 Task: Open Card Card0000000213 in Board Board0000000054 in Workspace WS0000000018 in Trello. Add Member mailaustralia7@gmail.com to Card Card0000000213 in Board Board0000000054 in Workspace WS0000000018 in Trello. Add Purple Label titled Label0000000213 to Card Card0000000213 in Board Board0000000054 in Workspace WS0000000018 in Trello. Add Checklist CL0000000213 to Card Card0000000213 in Board Board0000000054 in Workspace WS0000000018 in Trello. Add Dates with Start Date as Aug 01 2023 and Due Date as Aug 31 2023 to Card Card0000000213 in Board Board0000000054 in Workspace WS0000000018 in Trello
Action: Mouse moved to (502, 25)
Screenshot: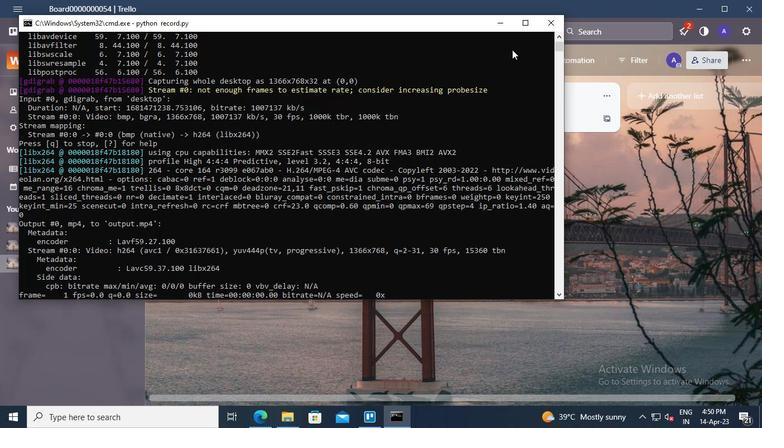 
Action: Mouse pressed left at (502, 25)
Screenshot: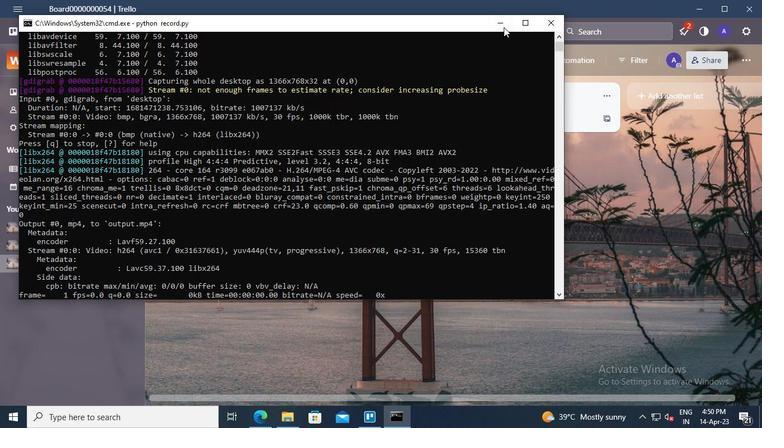 
Action: Mouse moved to (208, 120)
Screenshot: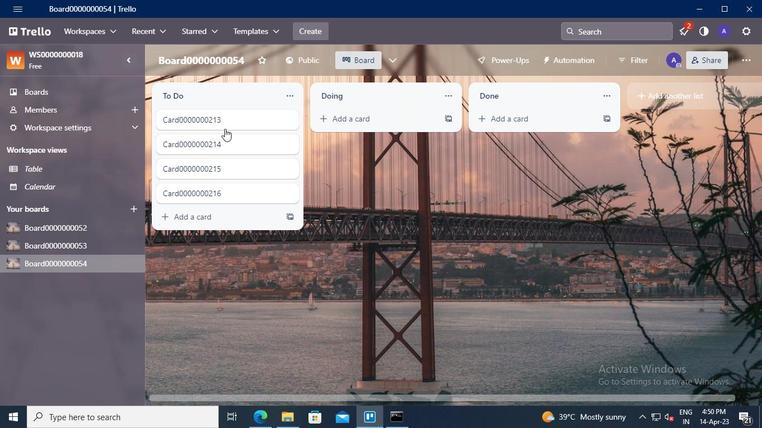 
Action: Mouse pressed left at (208, 120)
Screenshot: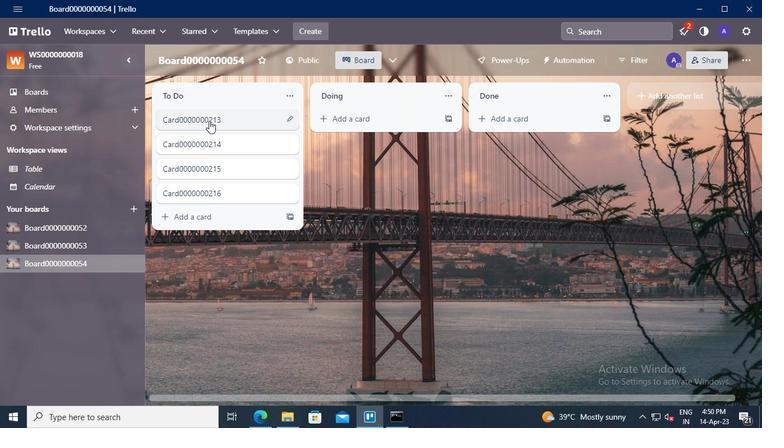 
Action: Mouse moved to (522, 103)
Screenshot: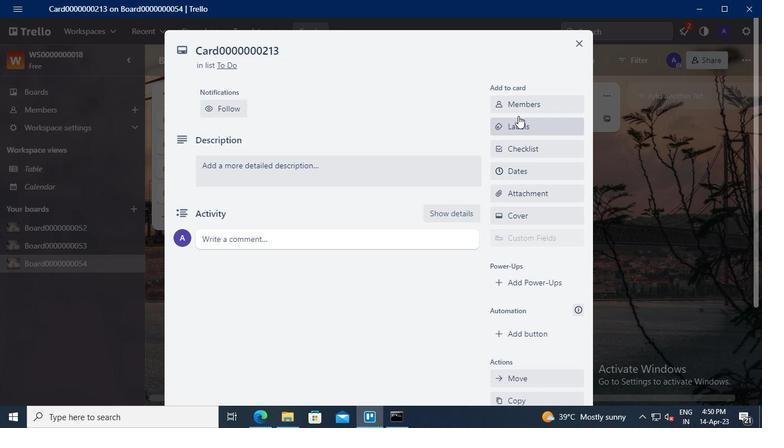 
Action: Mouse pressed left at (522, 103)
Screenshot: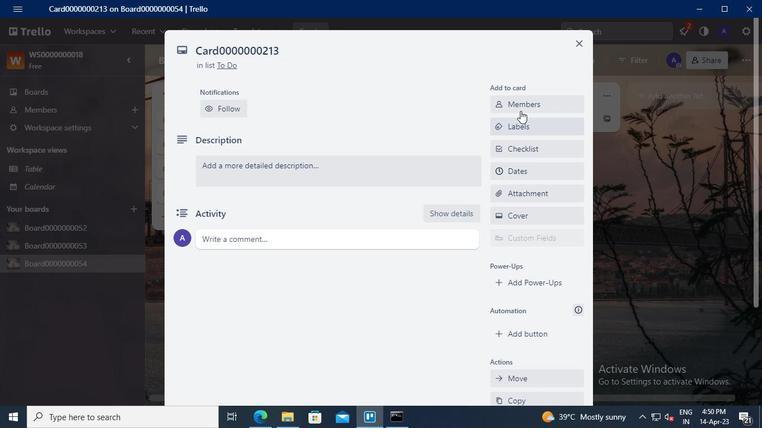 
Action: Mouse moved to (523, 153)
Screenshot: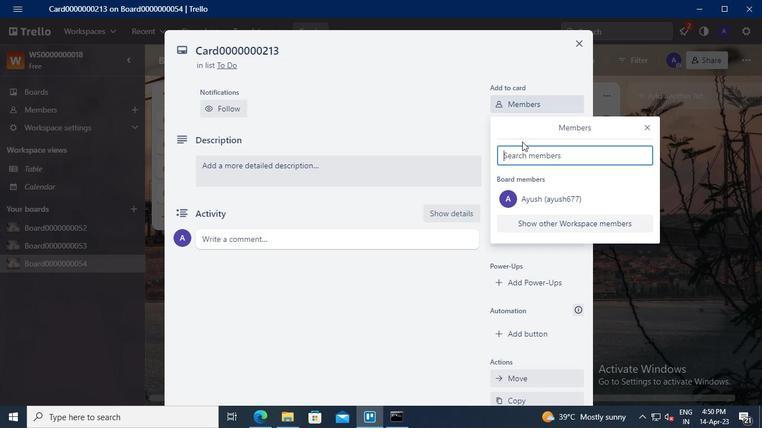 
Action: Mouse pressed left at (523, 153)
Screenshot: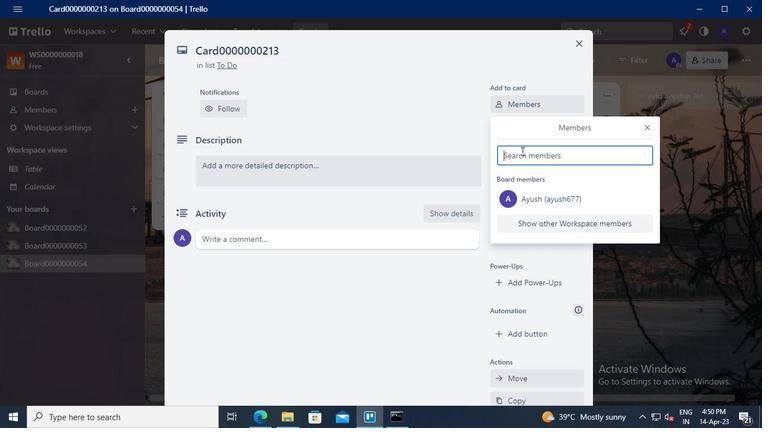 
Action: Keyboard Key.shift_r
Screenshot: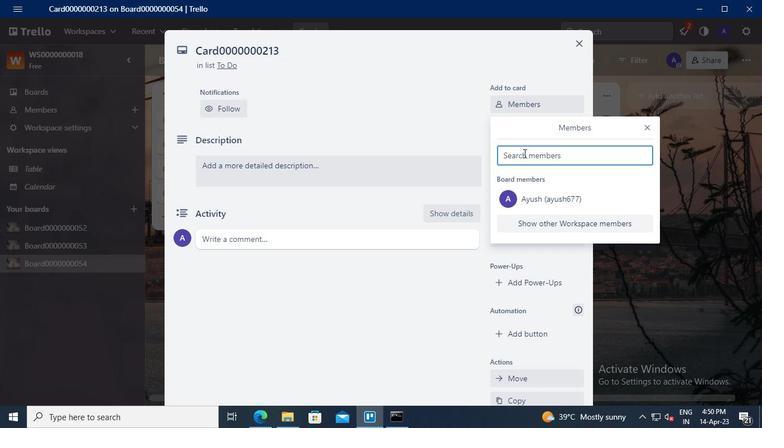 
Action: Keyboard A
Screenshot: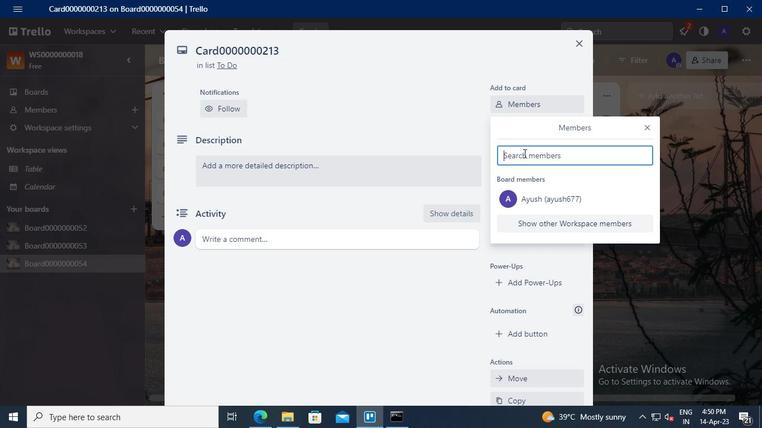 
Action: Keyboard u
Screenshot: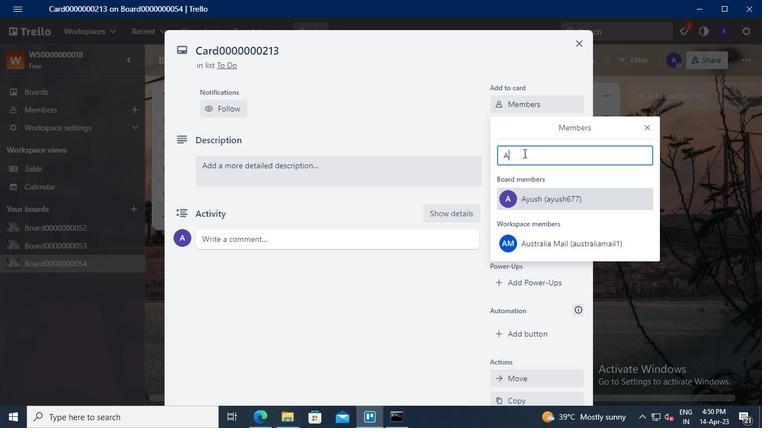 
Action: Keyboard s
Screenshot: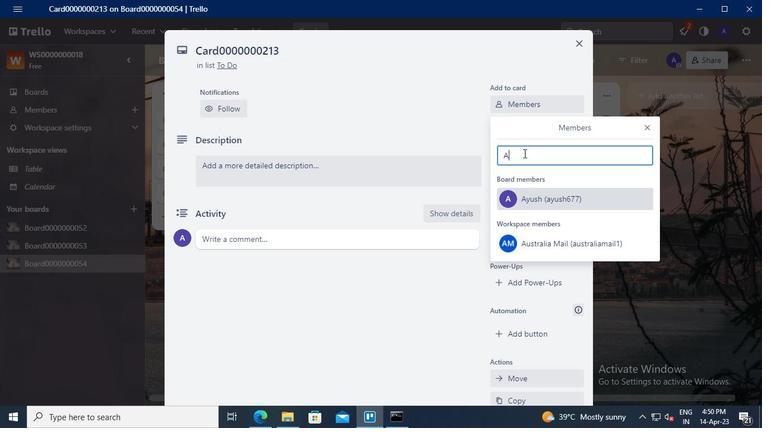
Action: Keyboard t
Screenshot: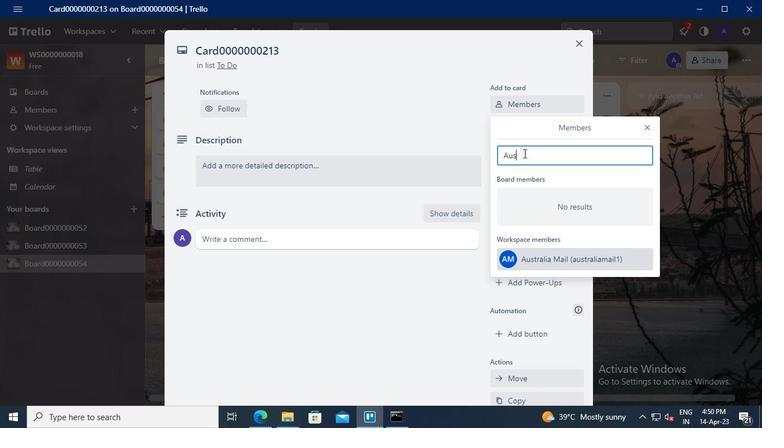 
Action: Keyboard r
Screenshot: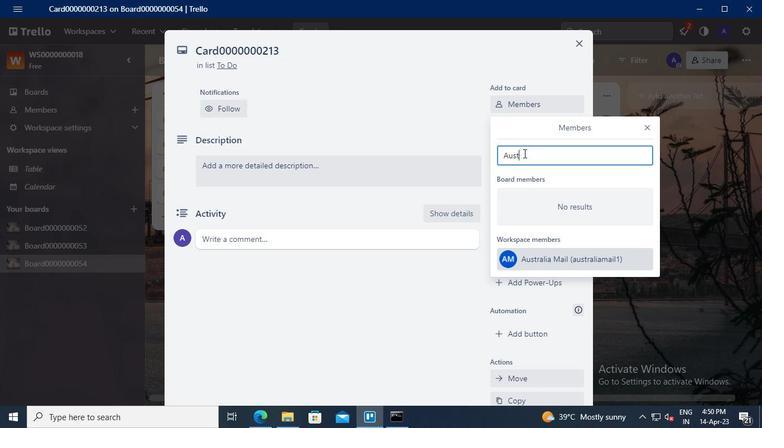 
Action: Keyboard a
Screenshot: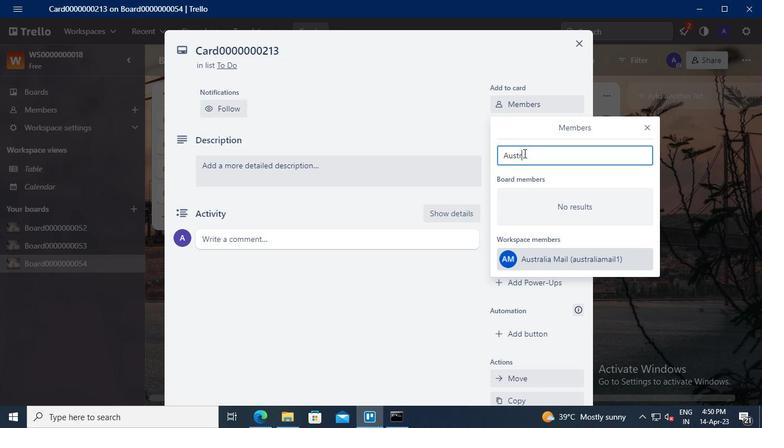 
Action: Keyboard l
Screenshot: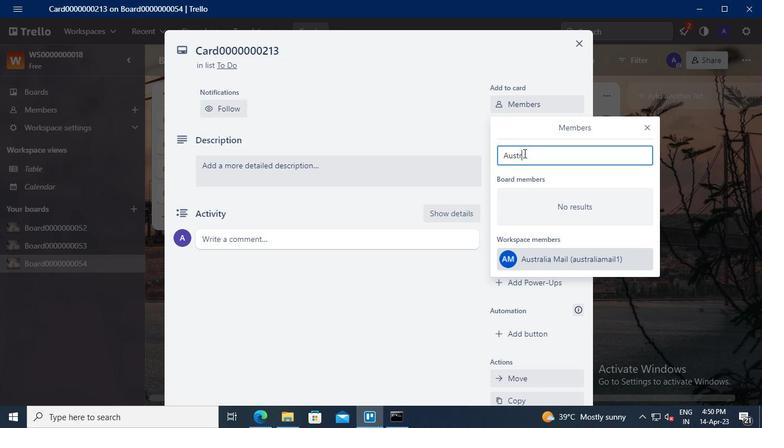 
Action: Keyboard i
Screenshot: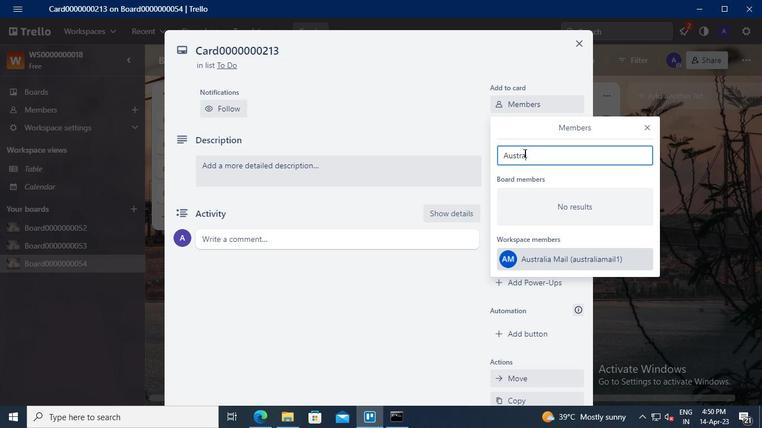 
Action: Keyboard a
Screenshot: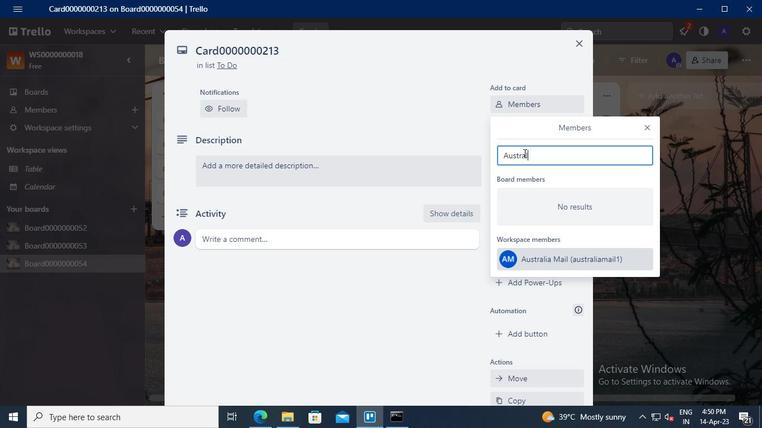 
Action: Mouse moved to (560, 264)
Screenshot: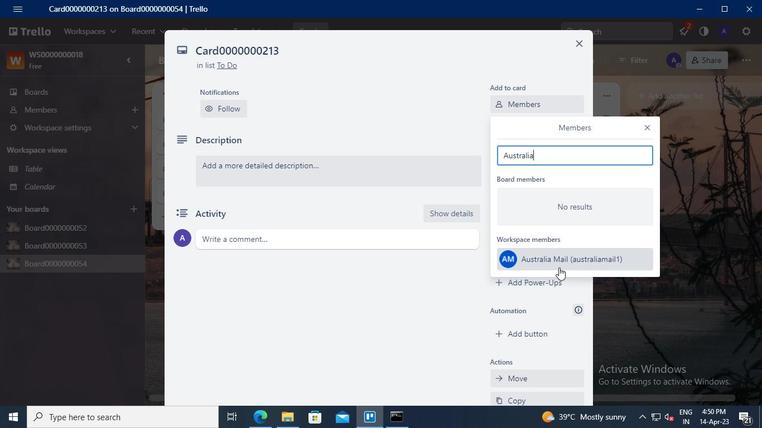 
Action: Mouse pressed left at (560, 264)
Screenshot: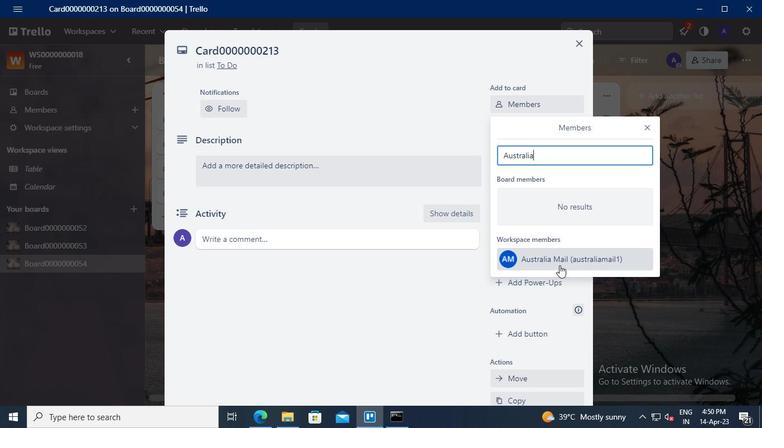 
Action: Mouse moved to (647, 126)
Screenshot: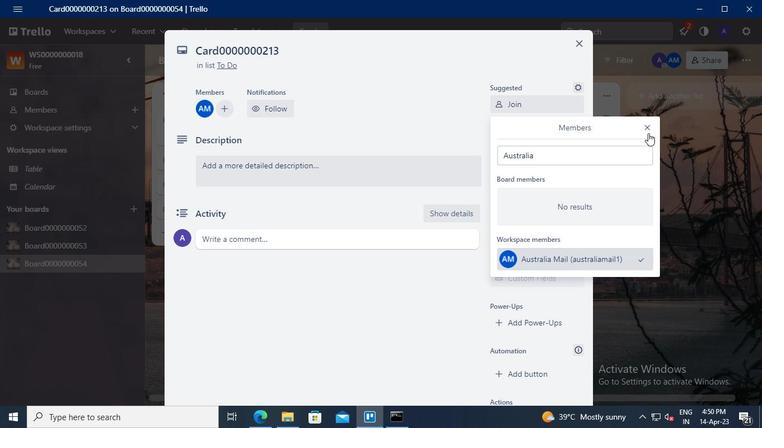 
Action: Mouse pressed left at (647, 126)
Screenshot: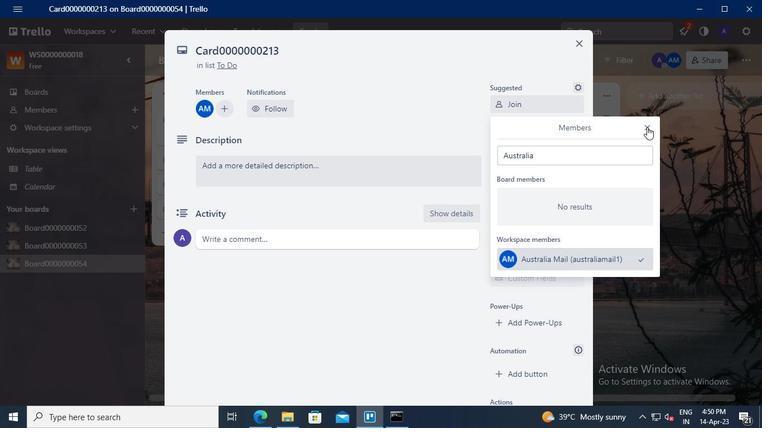 
Action: Mouse moved to (534, 164)
Screenshot: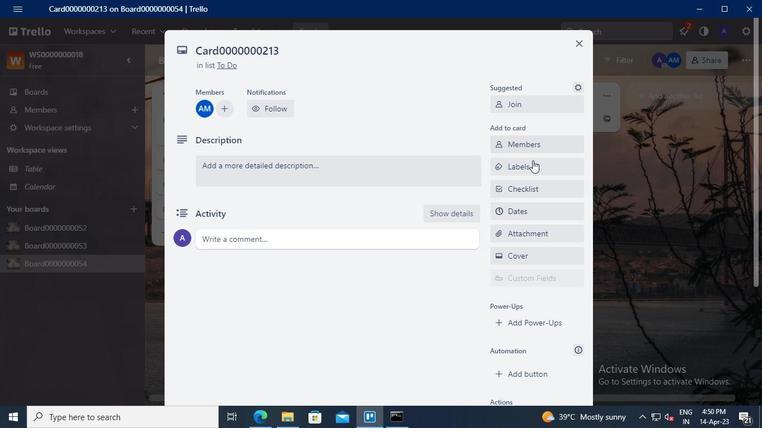 
Action: Mouse pressed left at (534, 164)
Screenshot: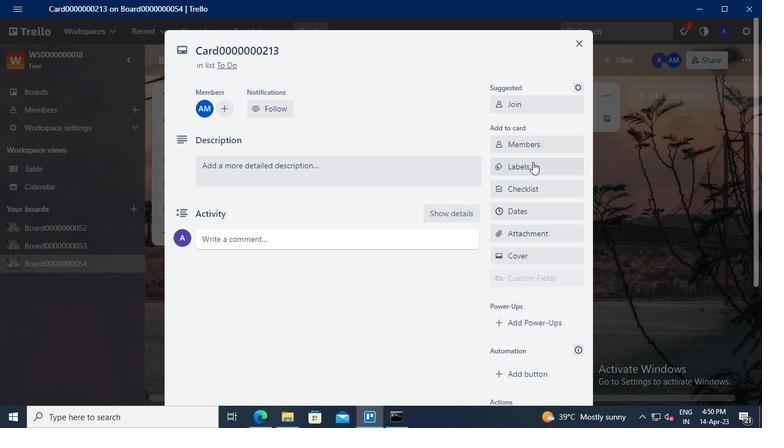 
Action: Mouse moved to (562, 252)
Screenshot: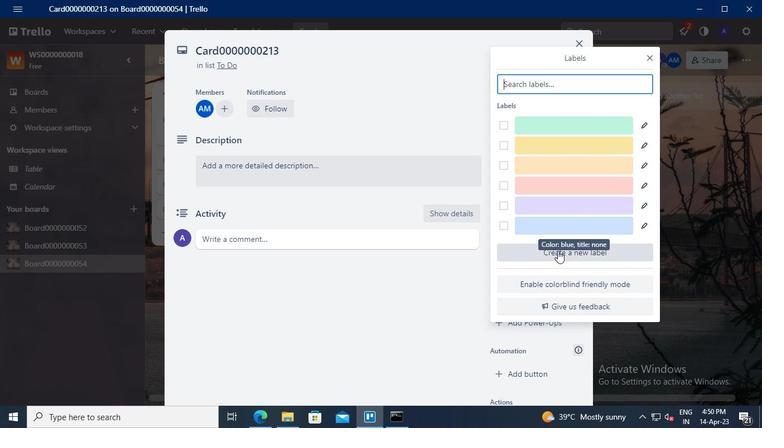 
Action: Mouse pressed left at (562, 252)
Screenshot: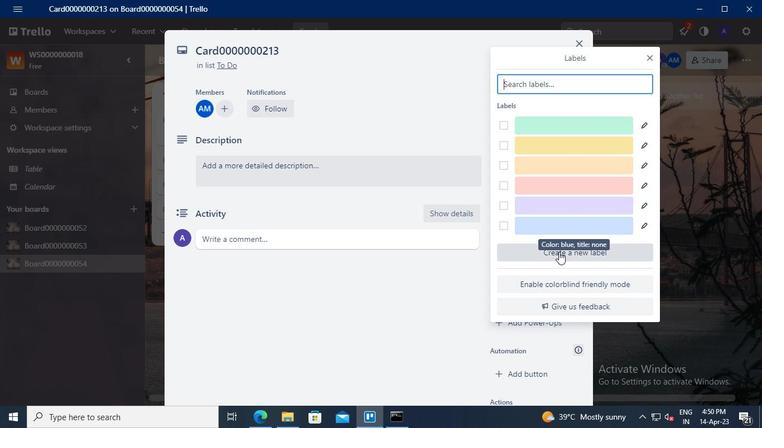
Action: Mouse moved to (550, 163)
Screenshot: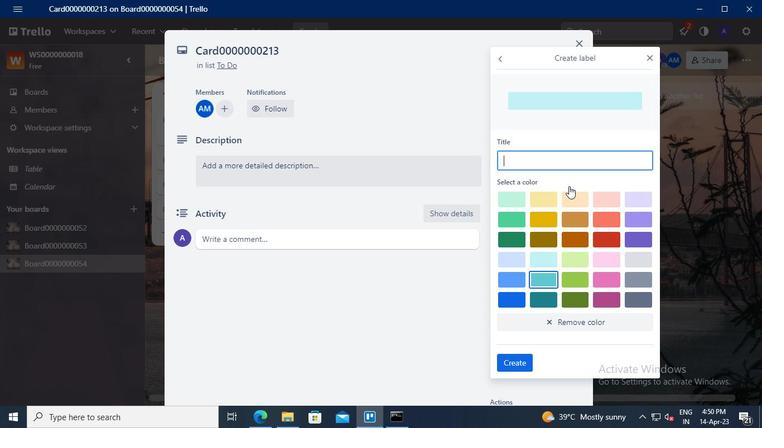 
Action: Mouse pressed left at (550, 163)
Screenshot: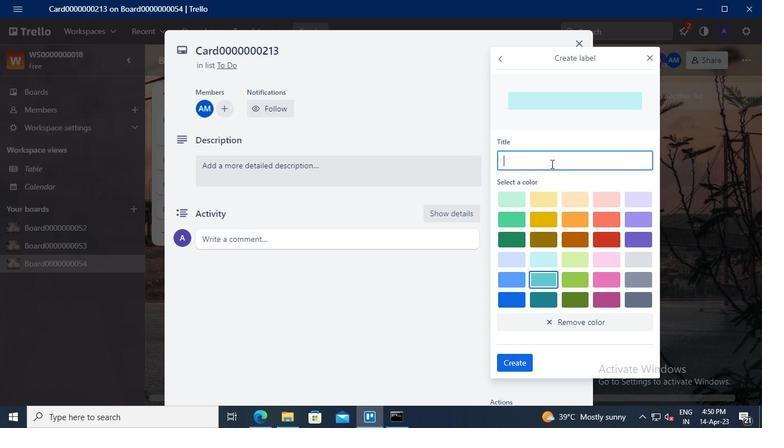 
Action: Keyboard Key.shift
Screenshot: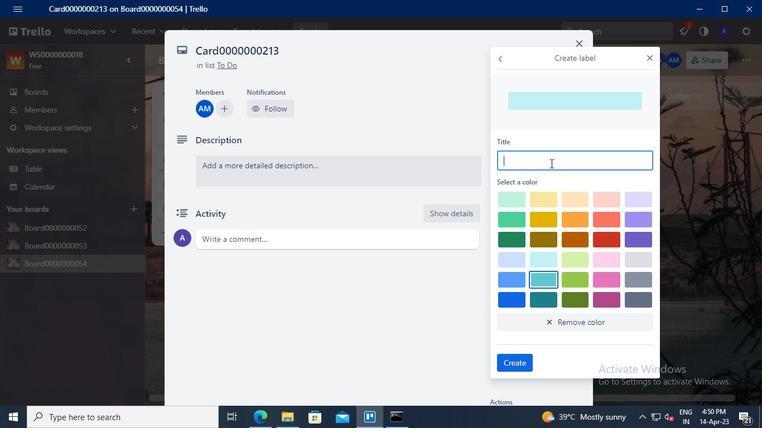 
Action: Keyboard L
Screenshot: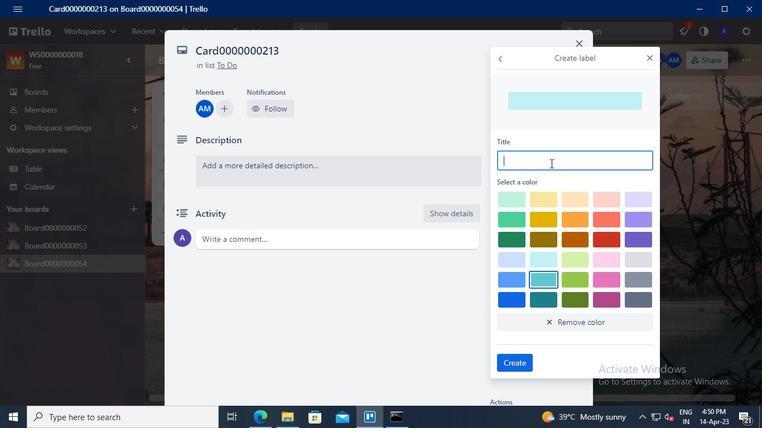 
Action: Keyboard a
Screenshot: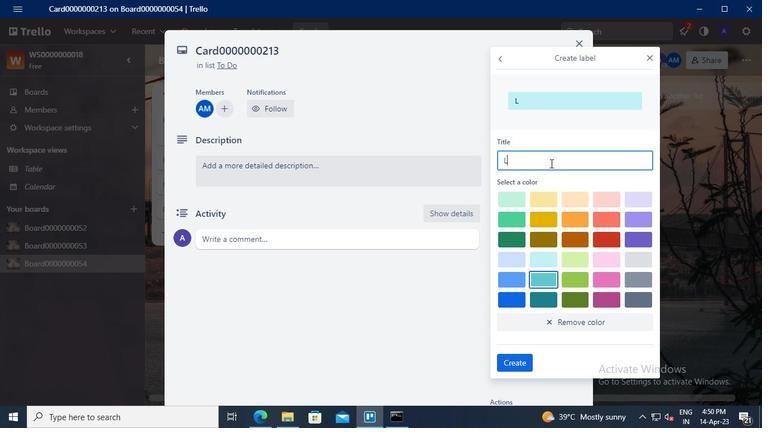 
Action: Keyboard b
Screenshot: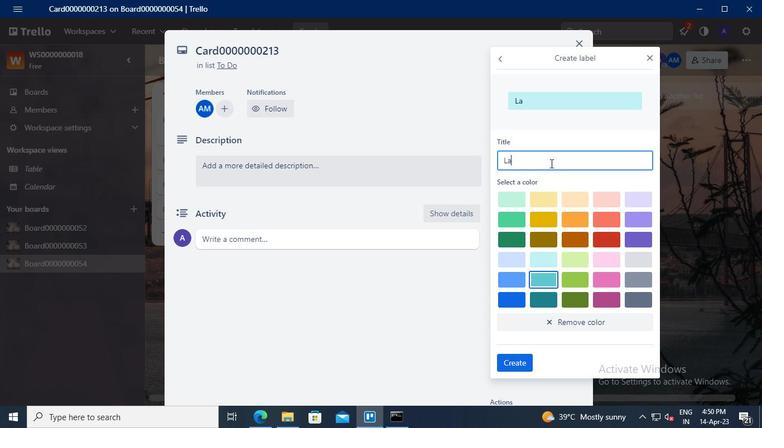 
Action: Keyboard e
Screenshot: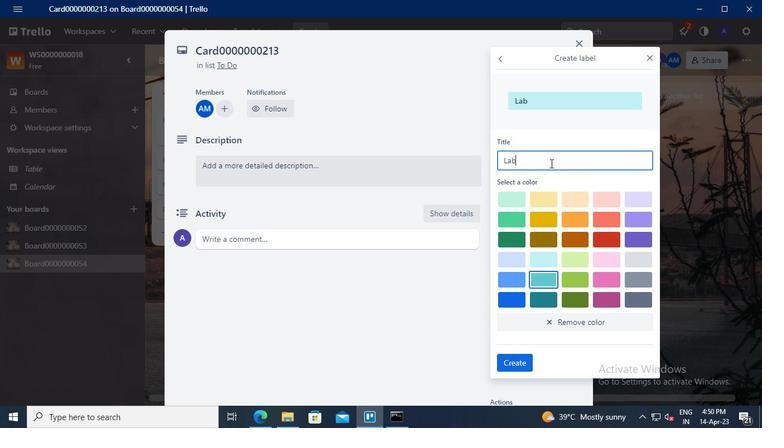 
Action: Keyboard l
Screenshot: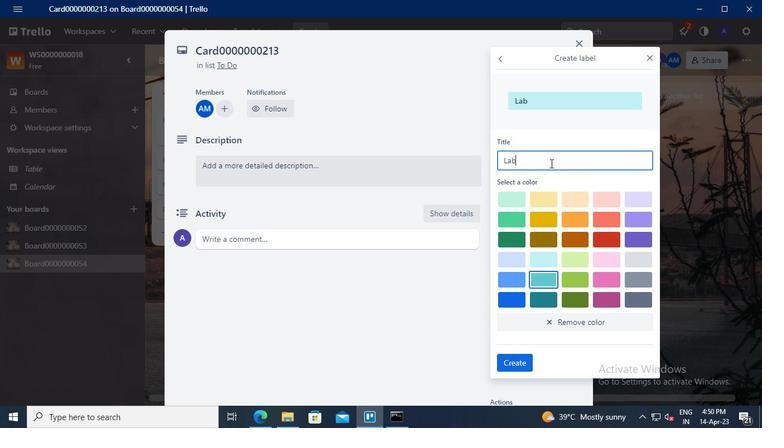 
Action: Keyboard <96>
Screenshot: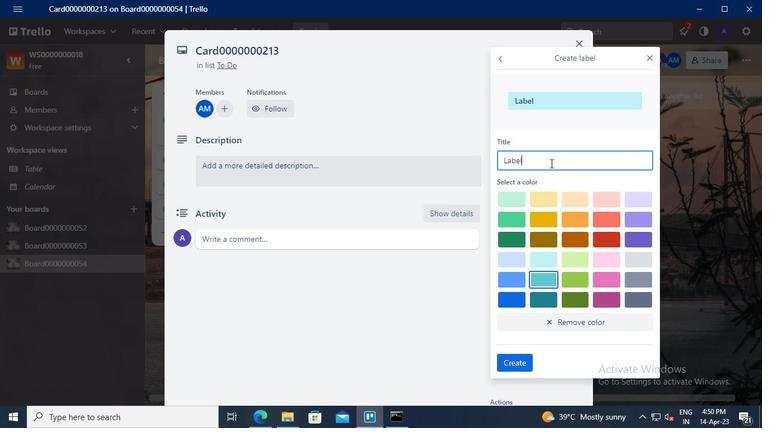 
Action: Keyboard <96>
Screenshot: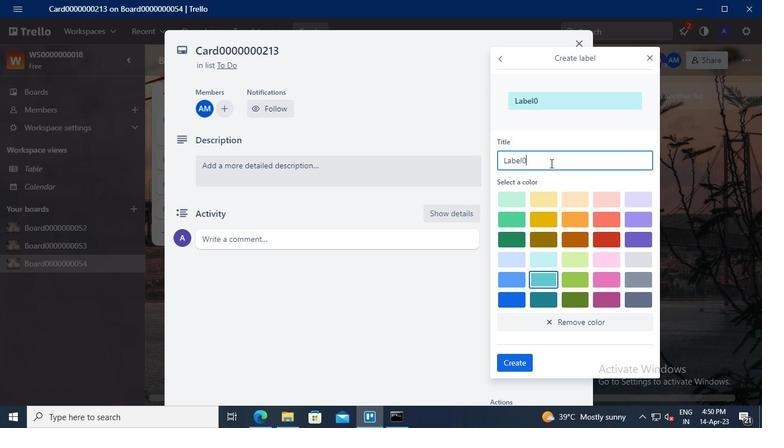 
Action: Keyboard <96>
Screenshot: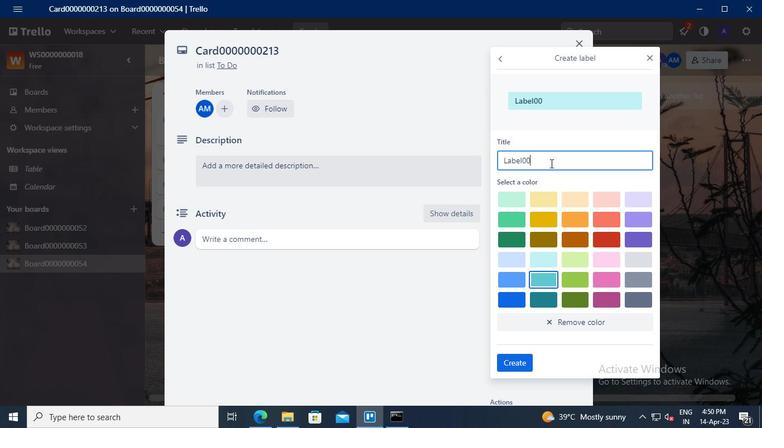 
Action: Keyboard <96>
Screenshot: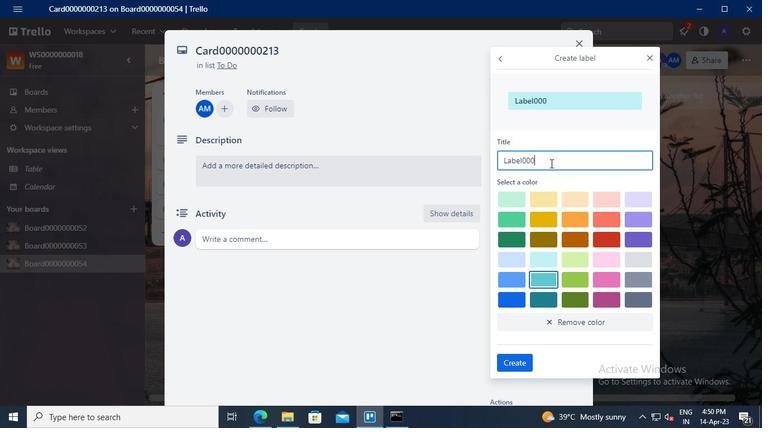 
Action: Keyboard <96>
Screenshot: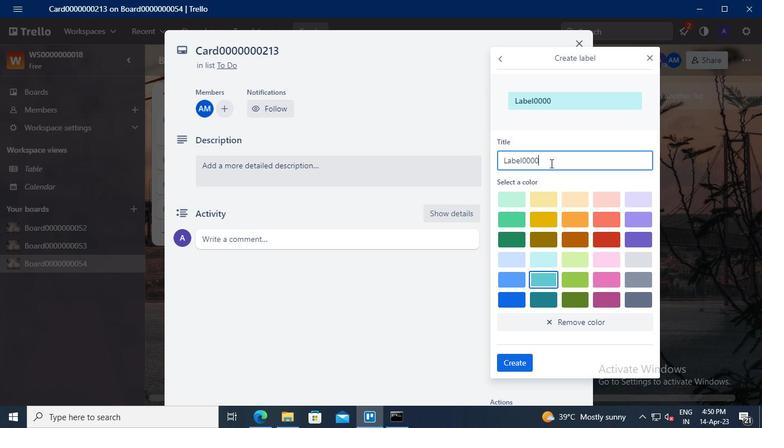
Action: Keyboard <96>
Screenshot: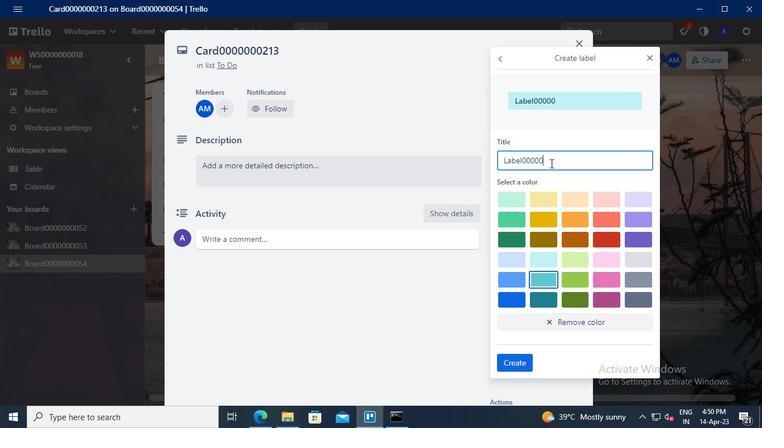 
Action: Keyboard <96>
Screenshot: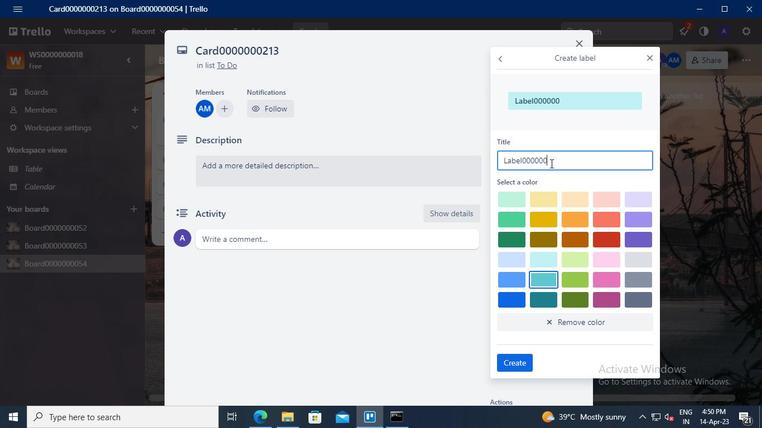 
Action: Keyboard <98>
Screenshot: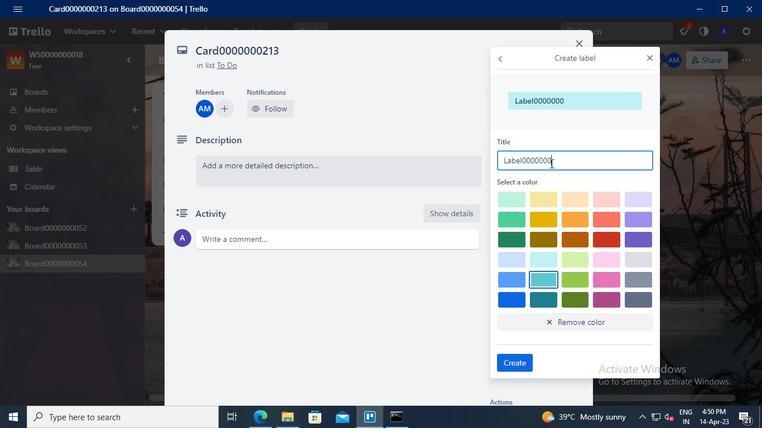 
Action: Keyboard <97>
Screenshot: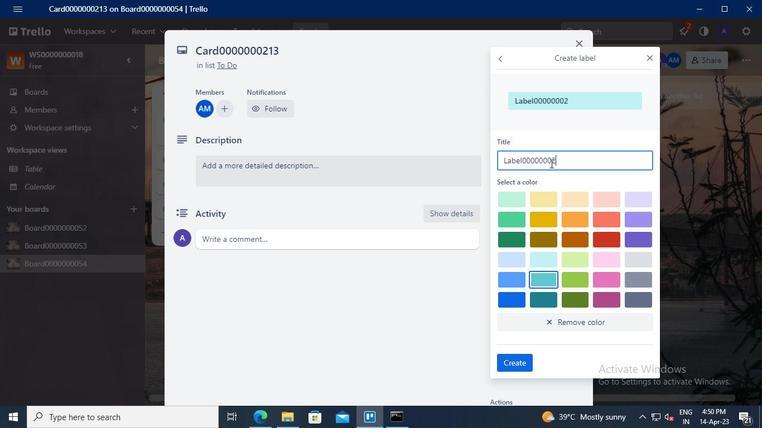 
Action: Keyboard <99>
Screenshot: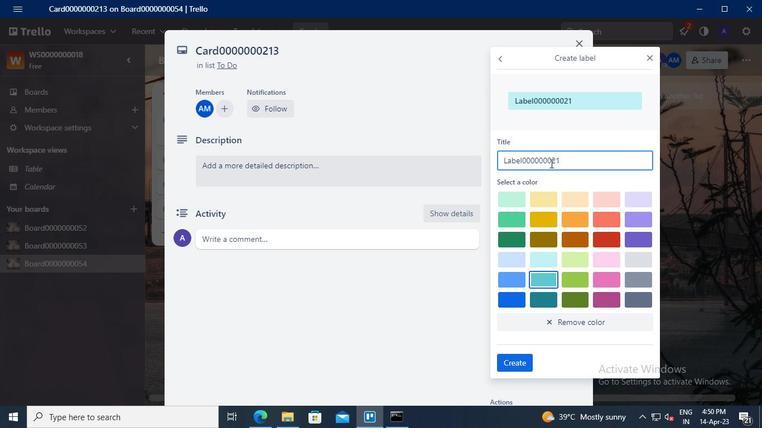
Action: Mouse moved to (635, 220)
Screenshot: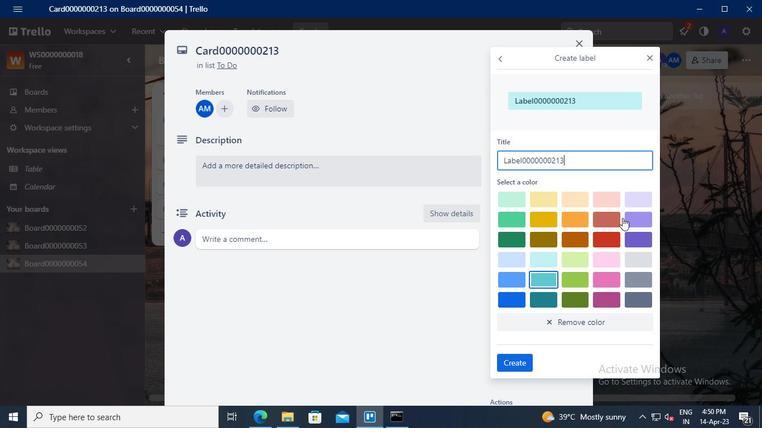
Action: Mouse pressed left at (635, 220)
Screenshot: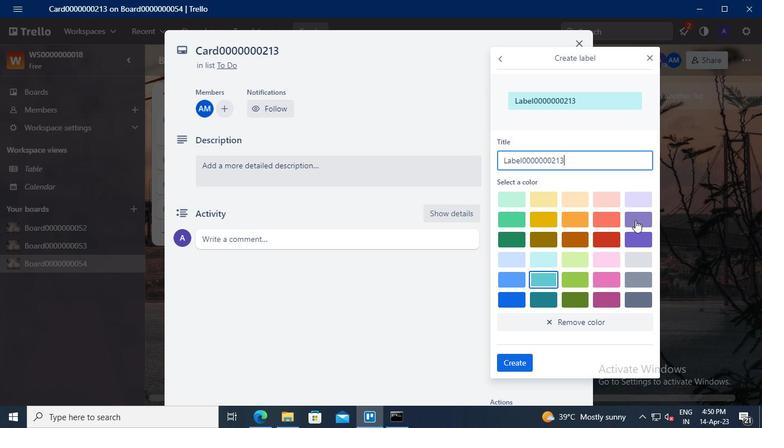 
Action: Mouse moved to (521, 359)
Screenshot: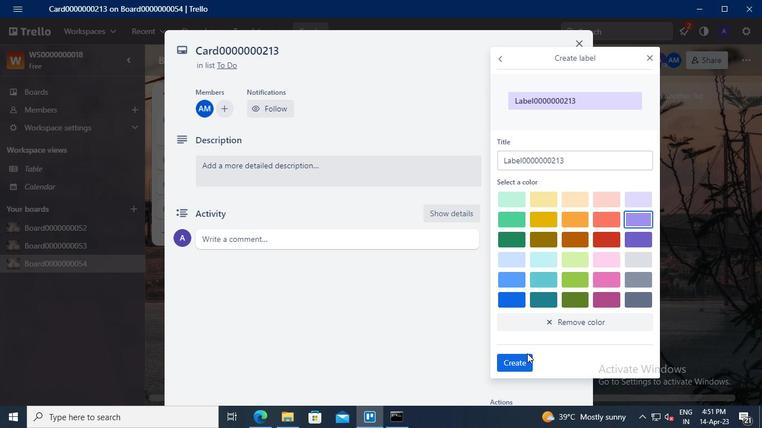 
Action: Mouse pressed left at (521, 359)
Screenshot: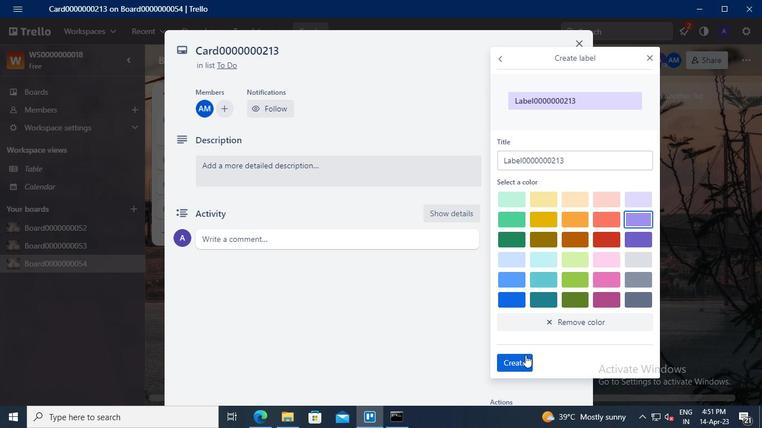
Action: Mouse moved to (647, 56)
Screenshot: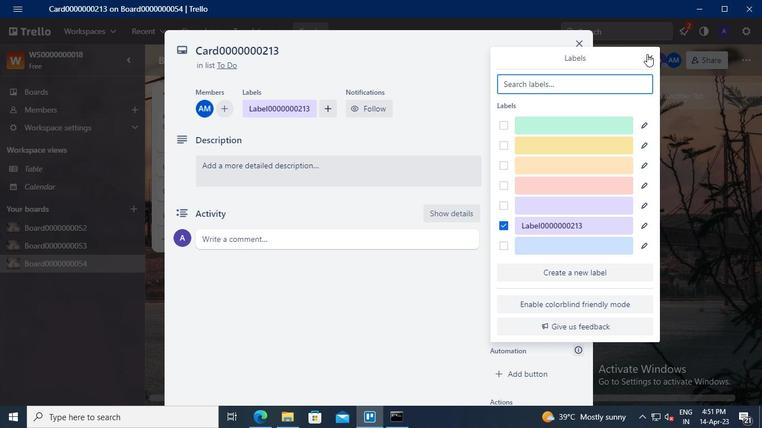 
Action: Mouse pressed left at (647, 56)
Screenshot: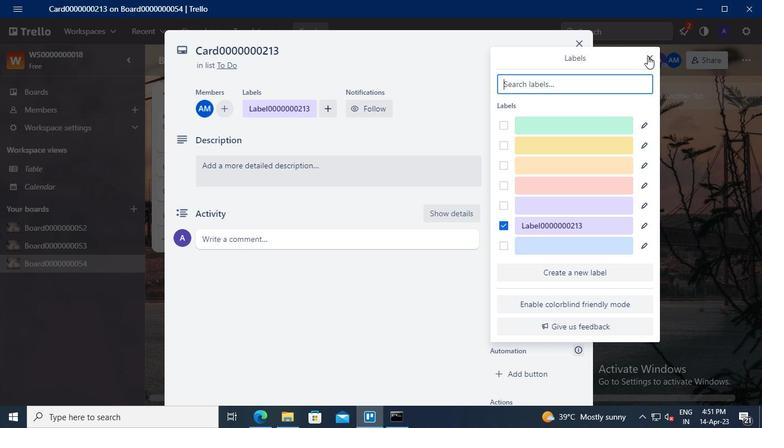 
Action: Mouse moved to (552, 185)
Screenshot: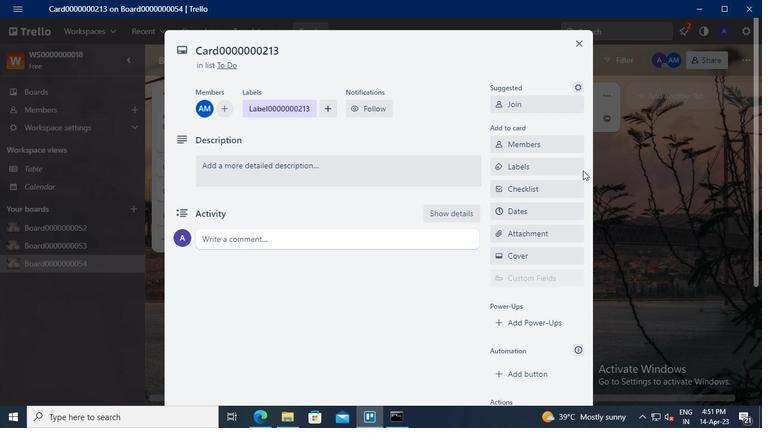 
Action: Mouse pressed left at (552, 185)
Screenshot: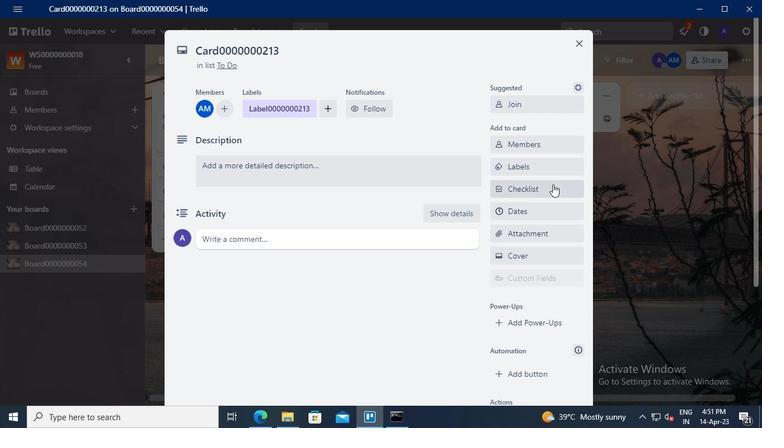 
Action: Keyboard Key.delete
Screenshot: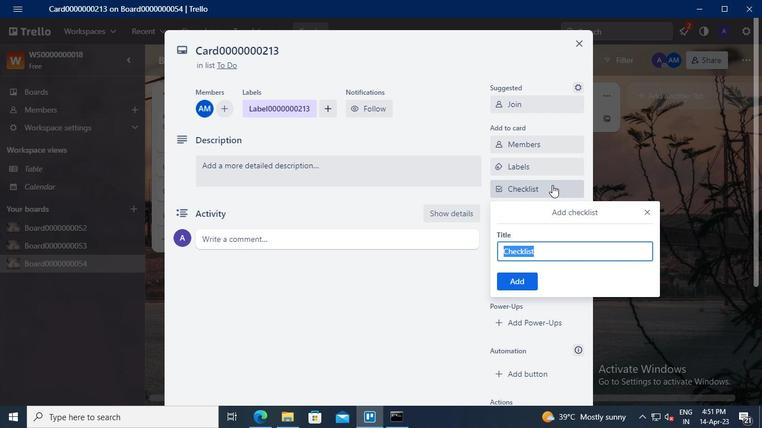 
Action: Keyboard Key.shift
Screenshot: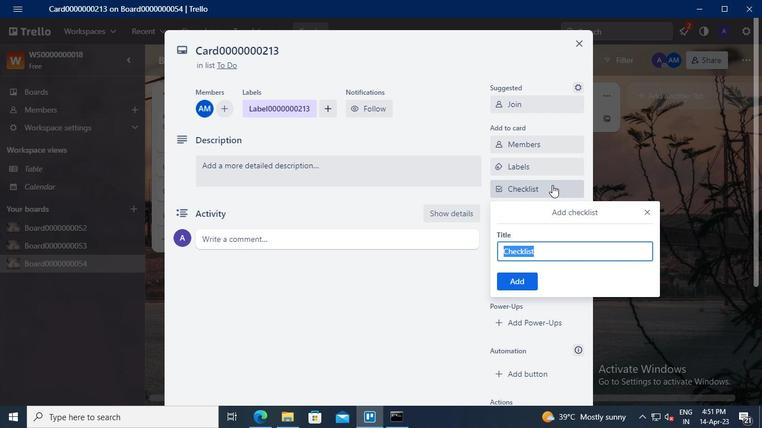 
Action: Keyboard C
Screenshot: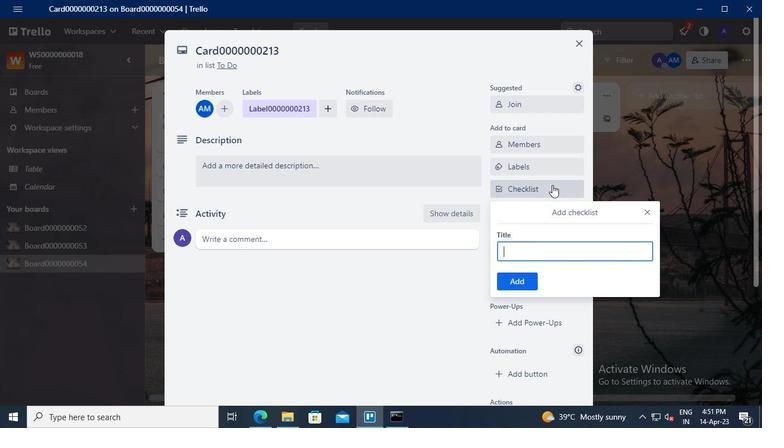 
Action: Keyboard L
Screenshot: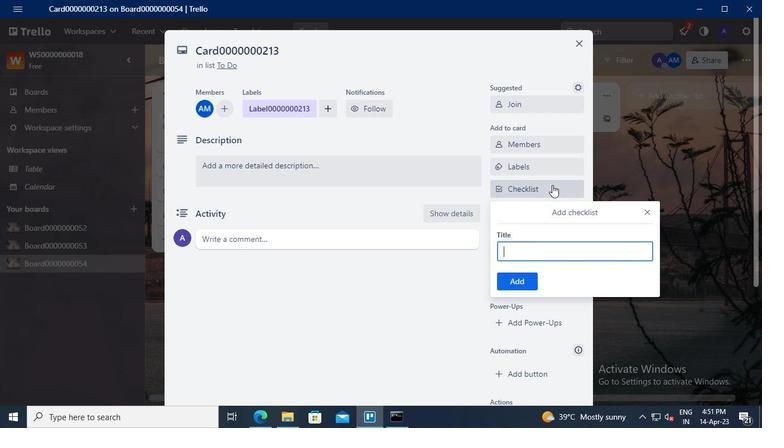 
Action: Keyboard <96>
Screenshot: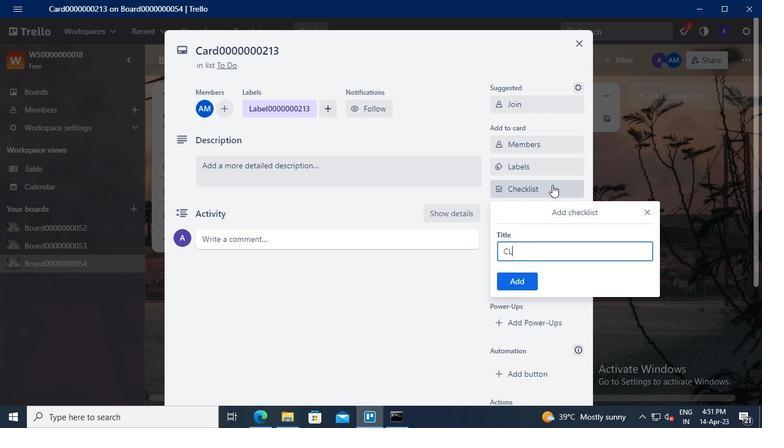 
Action: Keyboard <96>
Screenshot: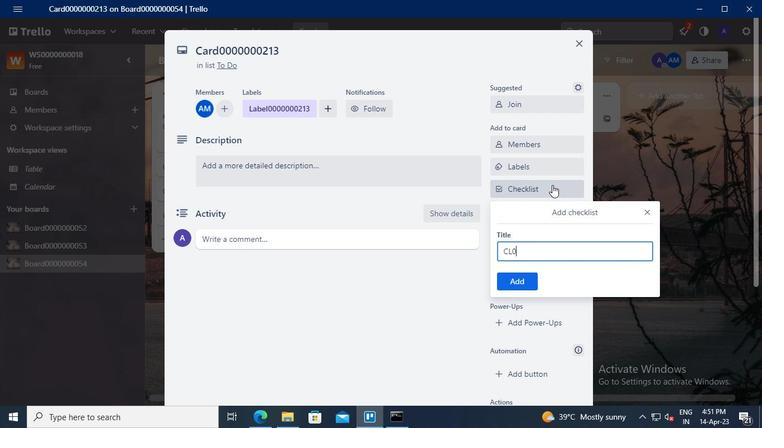 
Action: Keyboard <96>
Screenshot: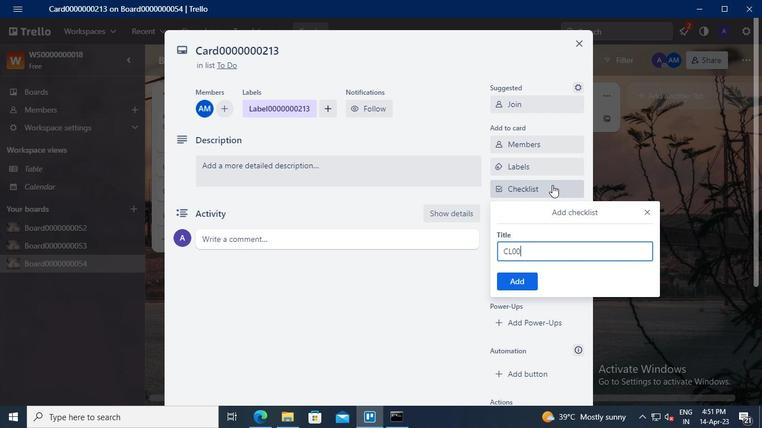 
Action: Keyboard <96>
Screenshot: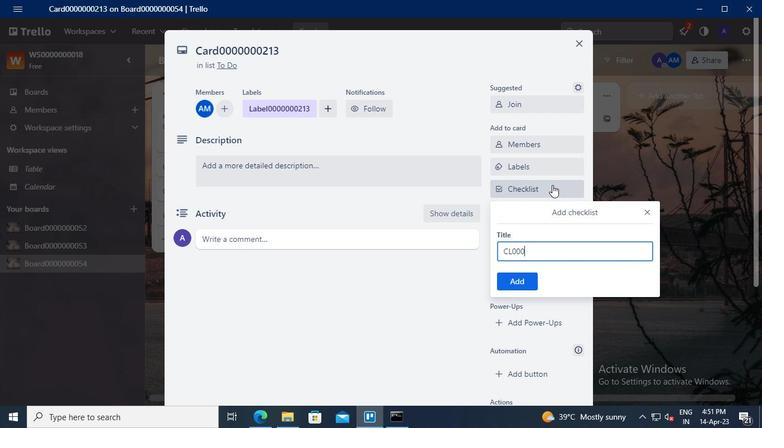 
Action: Keyboard <96>
Screenshot: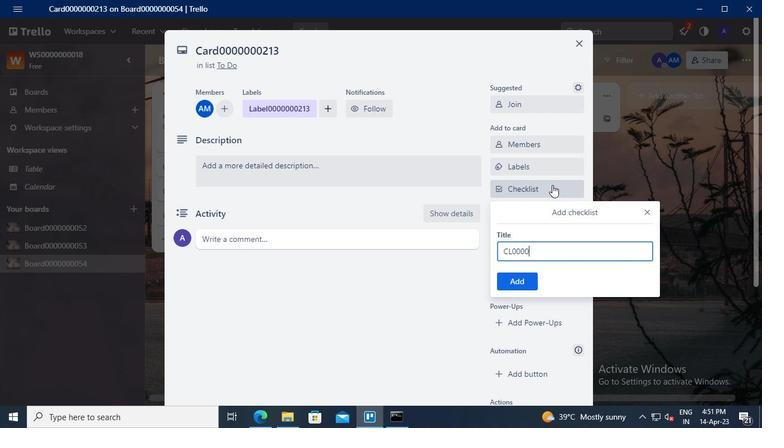 
Action: Keyboard <96>
Screenshot: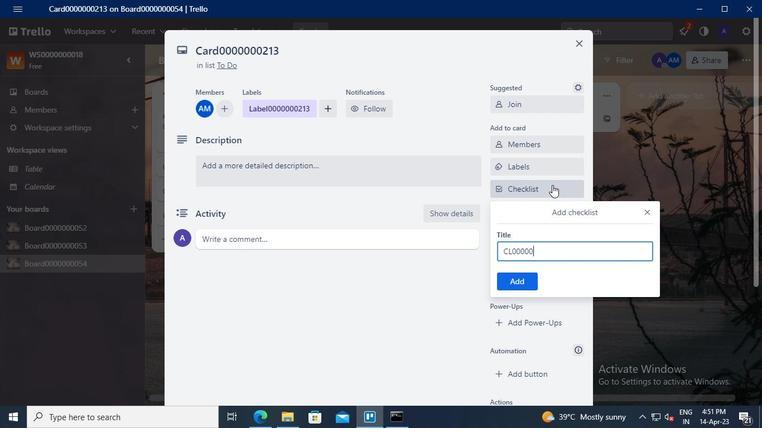 
Action: Keyboard <96>
Screenshot: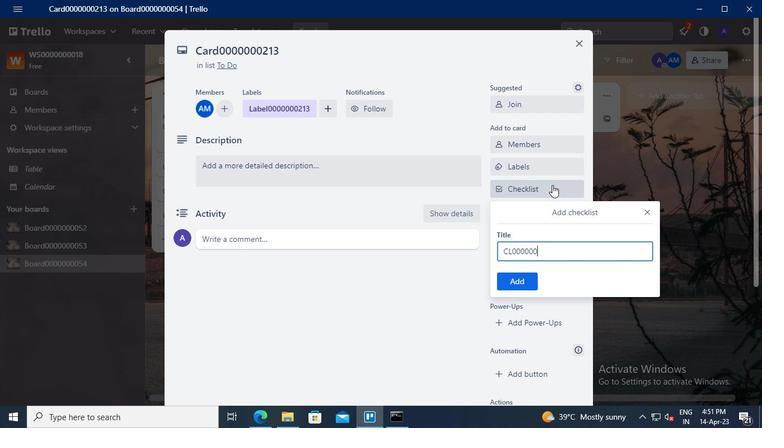 
Action: Keyboard <98>
Screenshot: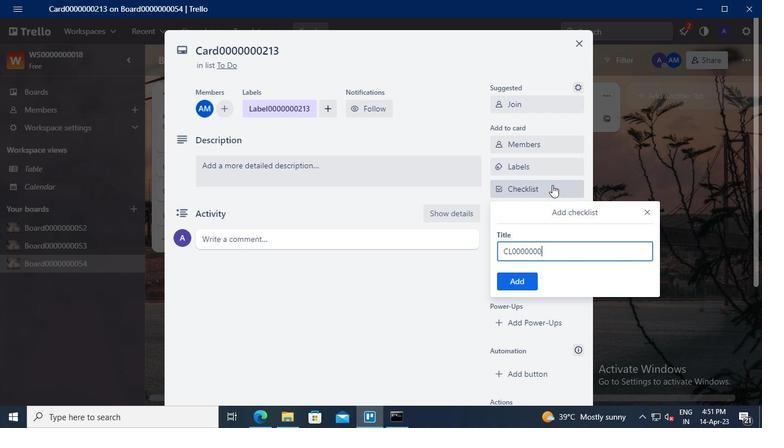 
Action: Keyboard <97>
Screenshot: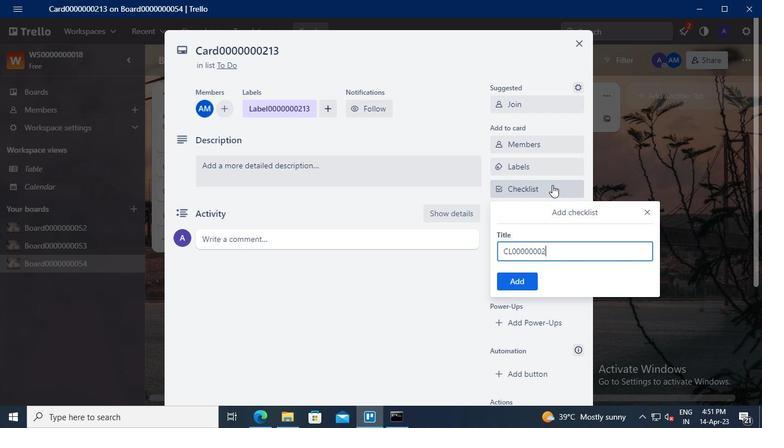 
Action: Keyboard <99>
Screenshot: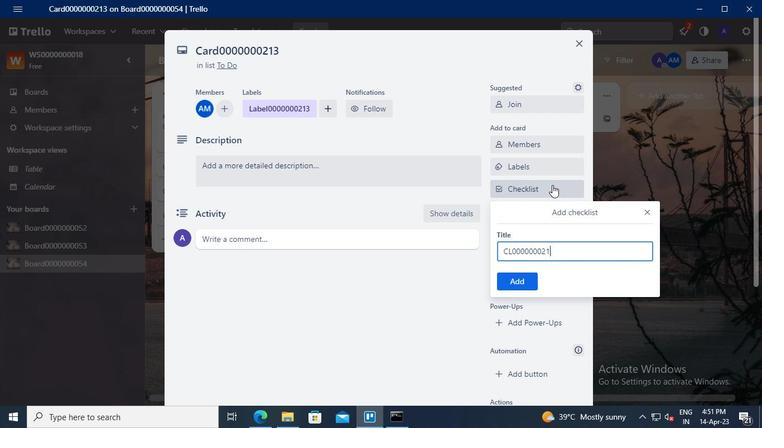 
Action: Mouse moved to (523, 282)
Screenshot: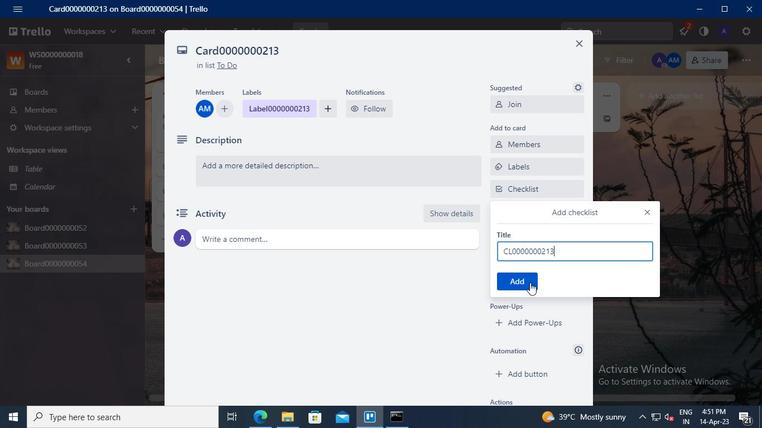 
Action: Mouse pressed left at (523, 282)
Screenshot: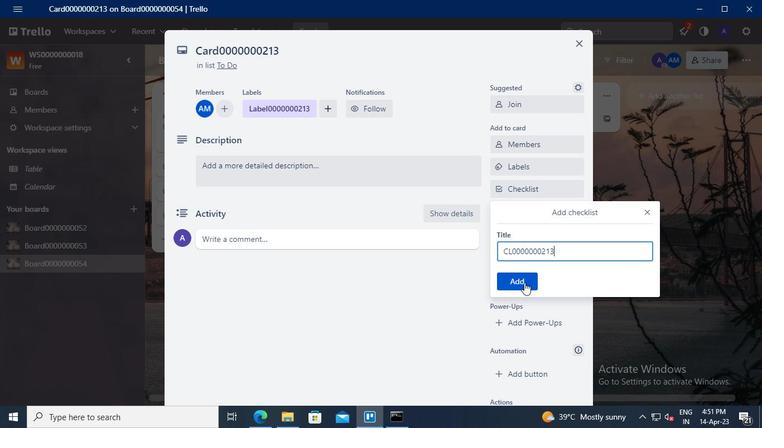 
Action: Mouse moved to (525, 215)
Screenshot: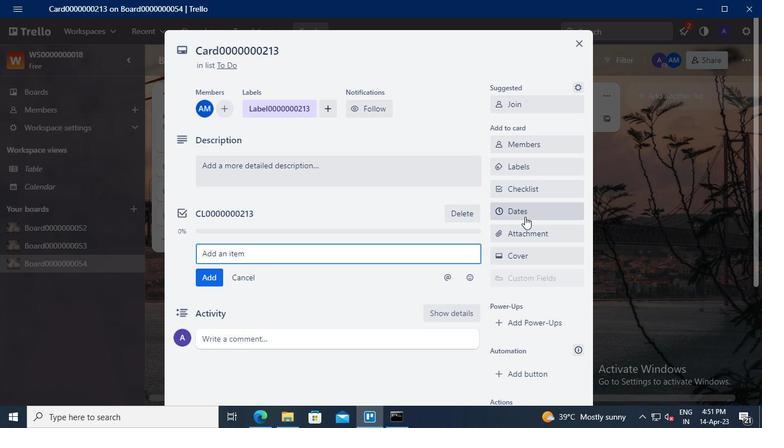 
Action: Mouse pressed left at (525, 215)
Screenshot: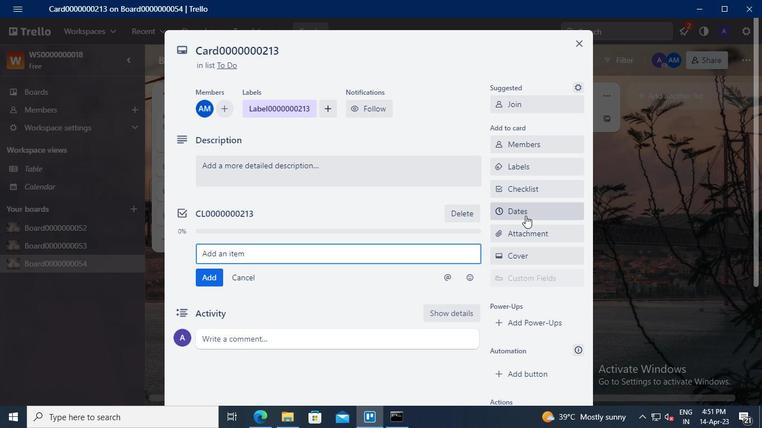 
Action: Mouse moved to (502, 260)
Screenshot: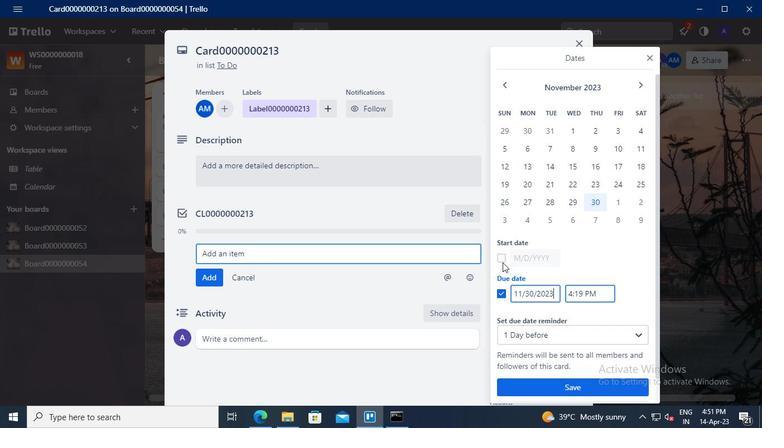 
Action: Mouse pressed left at (502, 260)
Screenshot: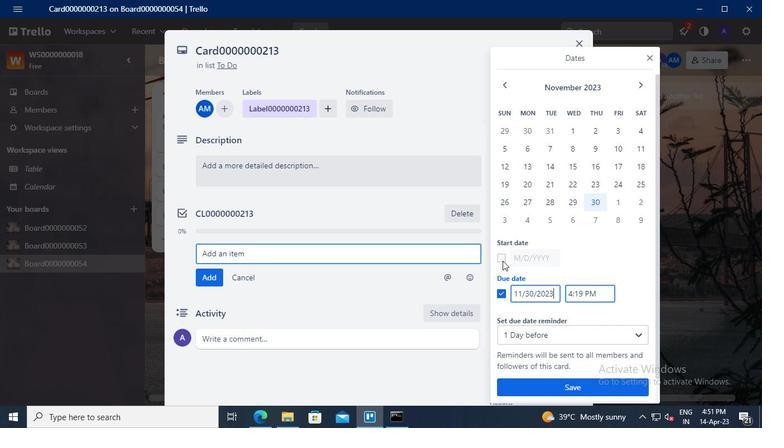 
Action: Mouse moved to (532, 258)
Screenshot: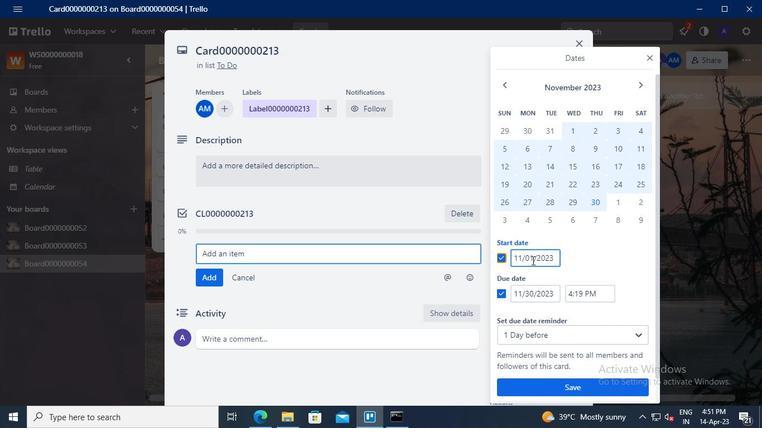 
Action: Mouse pressed left at (532, 258)
Screenshot: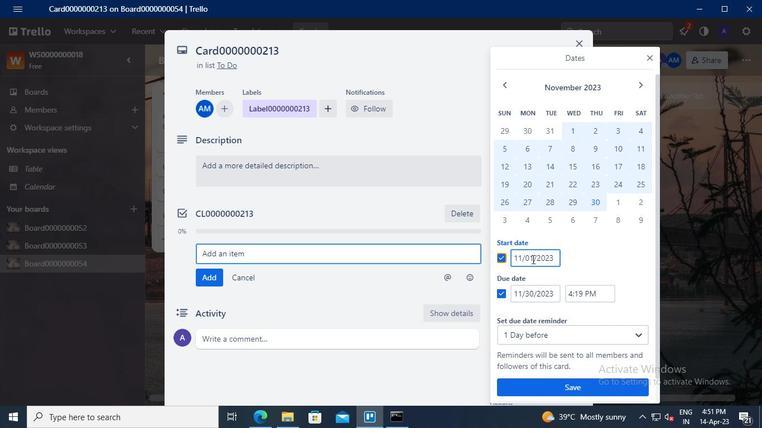 
Action: Mouse moved to (539, 242)
Screenshot: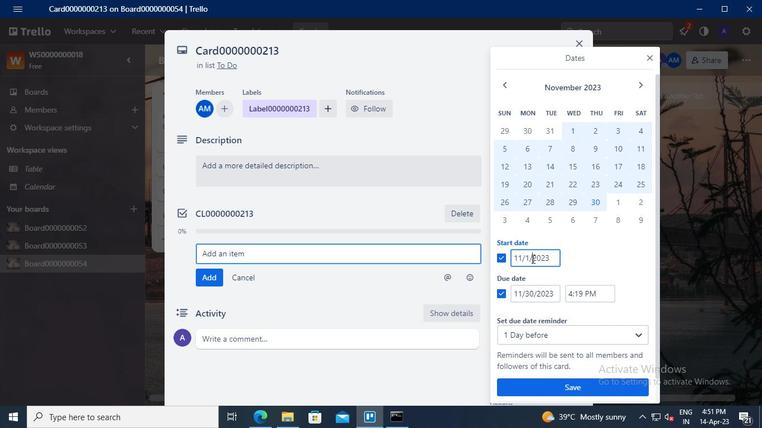 
Action: Keyboard Key.left
Screenshot: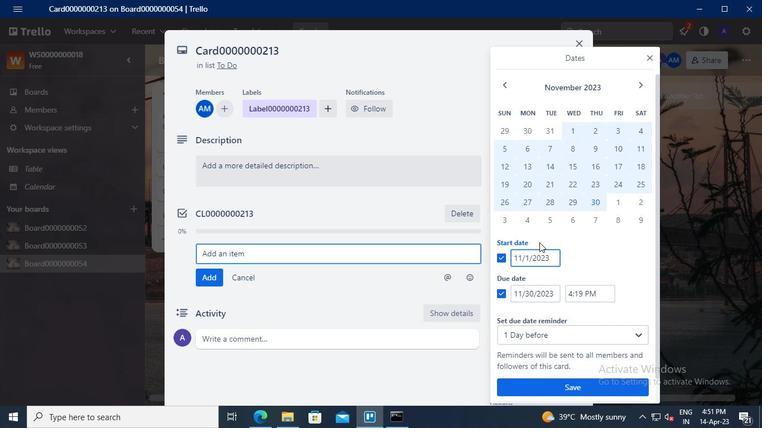
Action: Keyboard Key.backspace
Screenshot: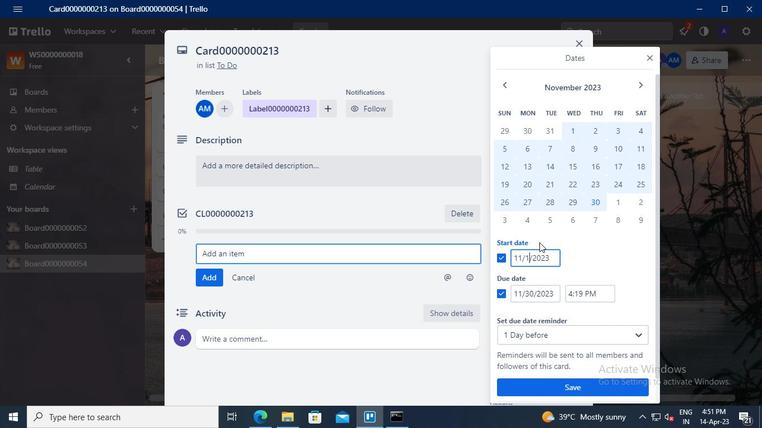 
Action: Keyboard <97>
Screenshot: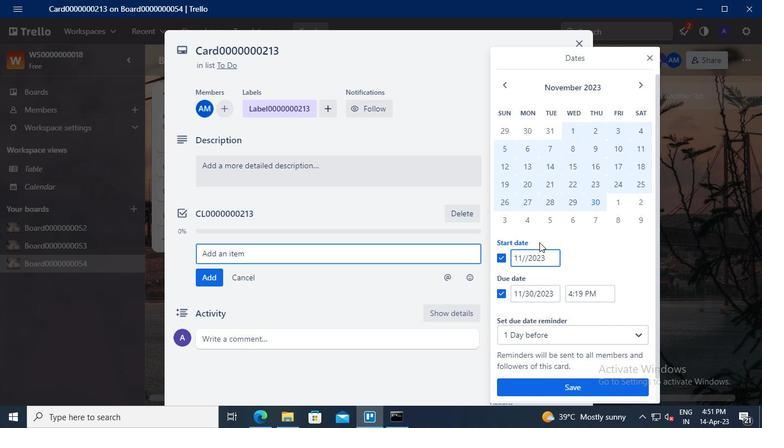 
Action: Keyboard Key.left
Screenshot: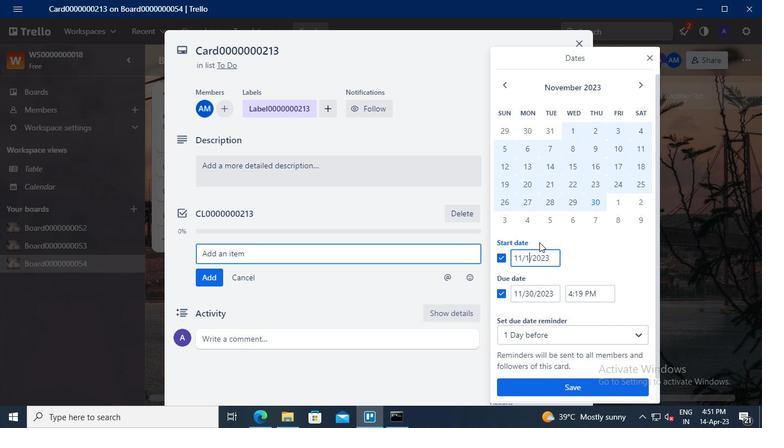 
Action: Keyboard Key.left
Screenshot: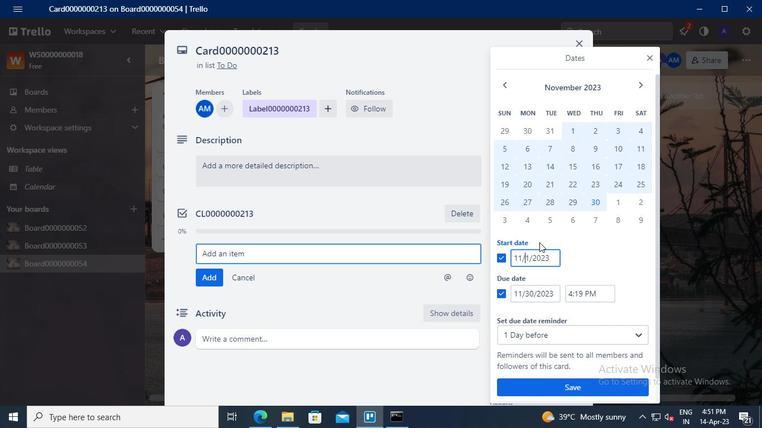 
Action: Keyboard Key.backspace
Screenshot: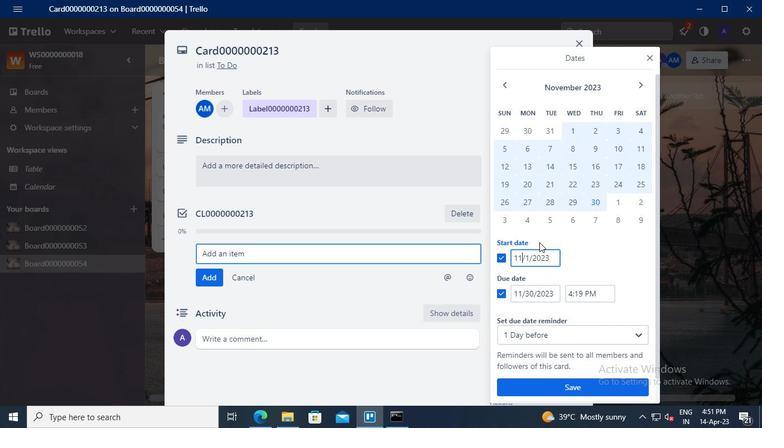 
Action: Keyboard Key.backspace
Screenshot: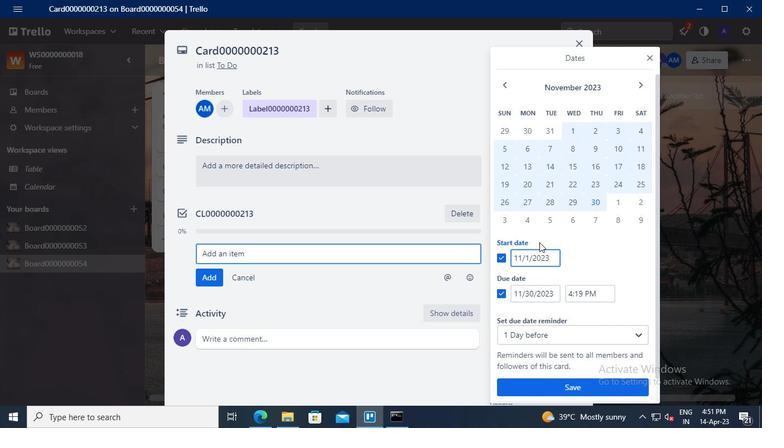 
Action: Keyboard <104>
Screenshot: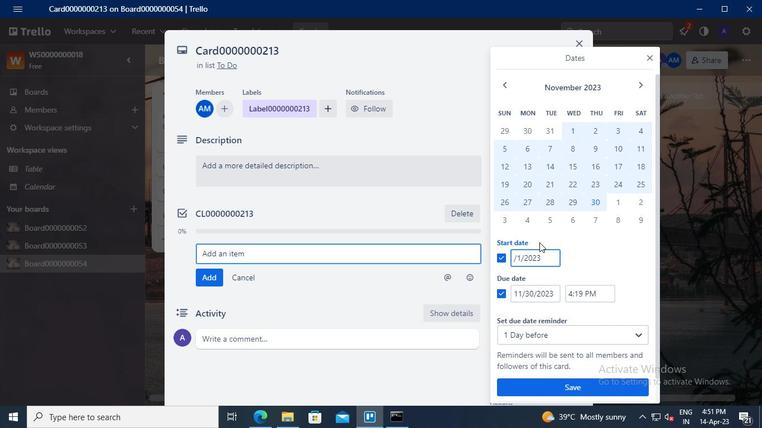 
Action: Mouse moved to (532, 297)
Screenshot: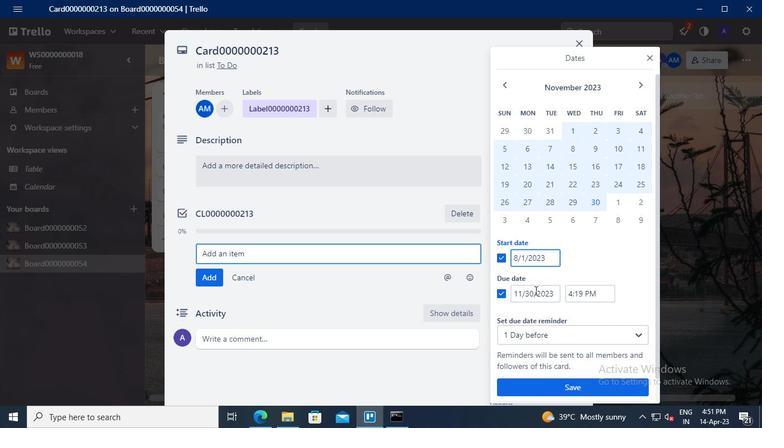 
Action: Mouse pressed left at (532, 297)
Screenshot: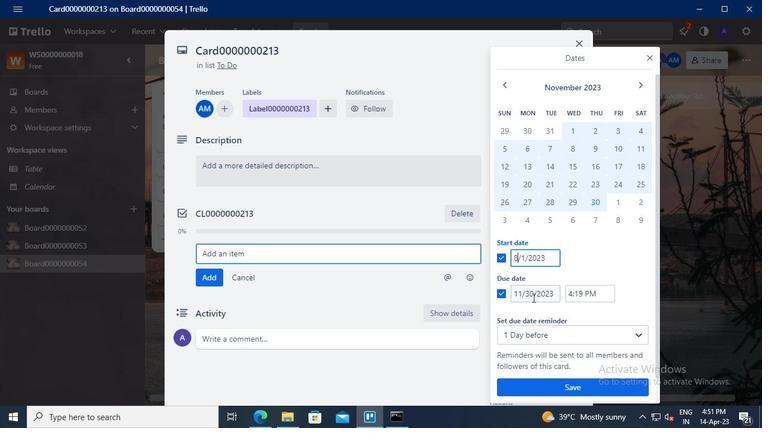 
Action: Mouse moved to (538, 287)
Screenshot: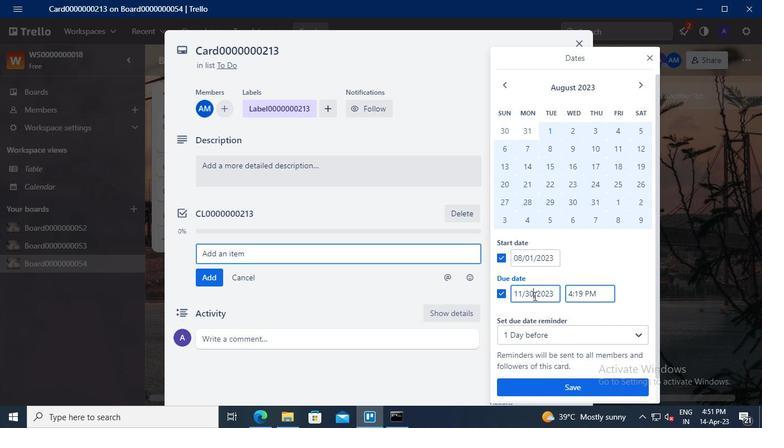 
Action: Keyboard Key.backspace
Screenshot: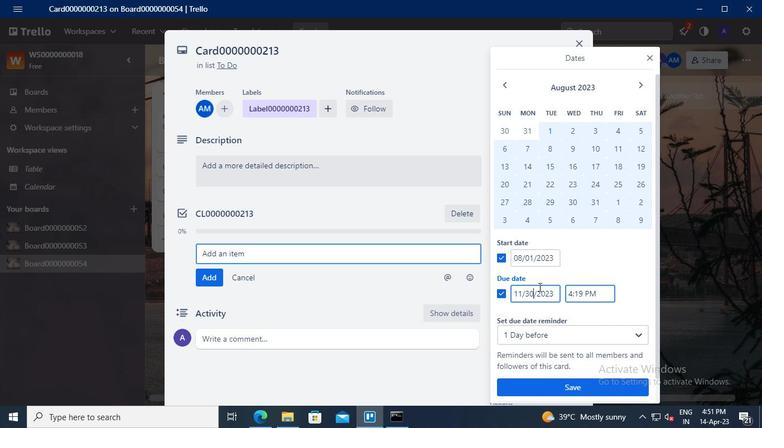 
Action: Keyboard Key.backspace
Screenshot: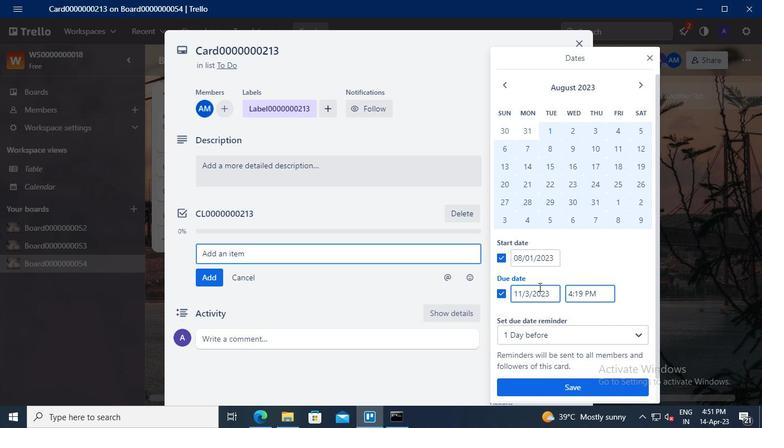
Action: Keyboard <99>
Screenshot: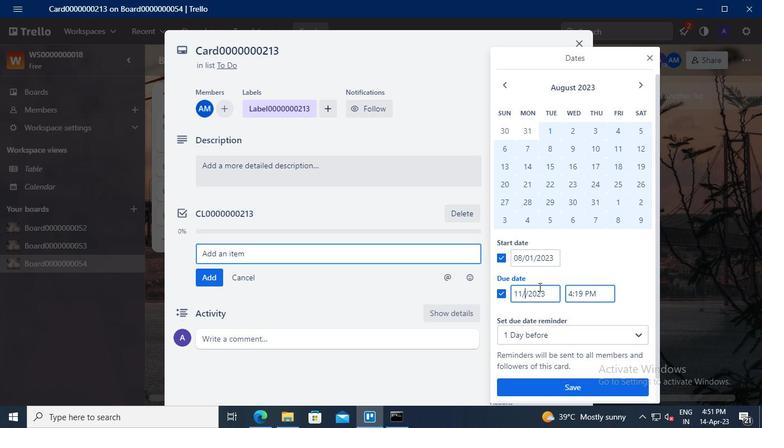 
Action: Keyboard <97>
Screenshot: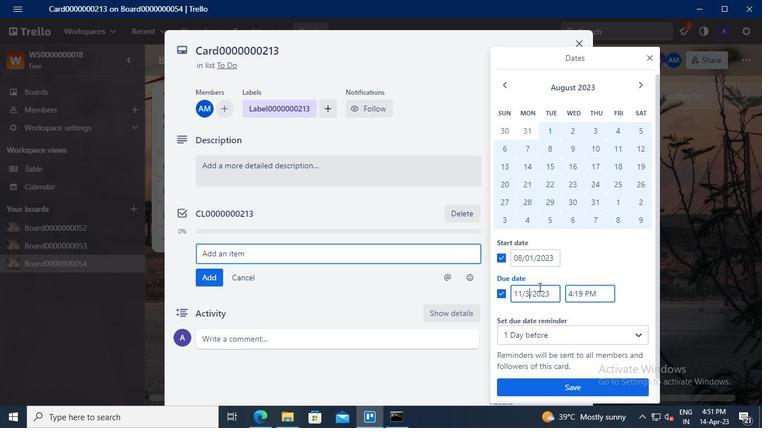 
Action: Keyboard Key.left
Screenshot: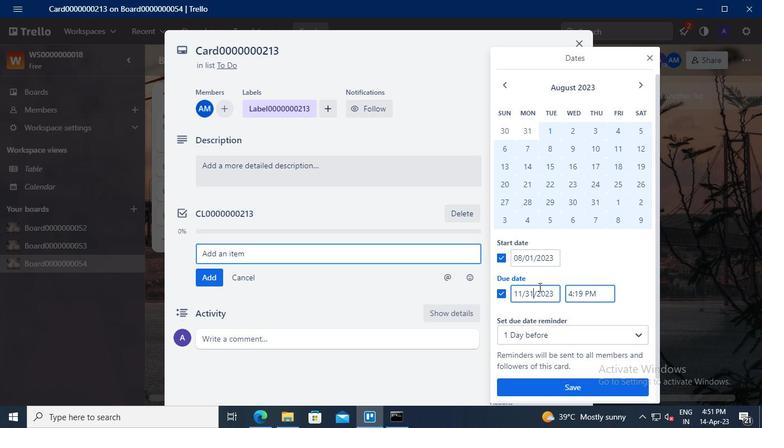 
Action: Keyboard Key.left
Screenshot: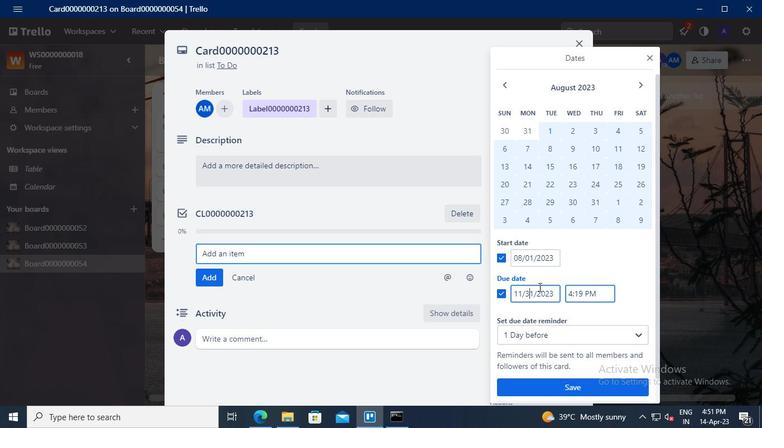 
Action: Keyboard Key.left
Screenshot: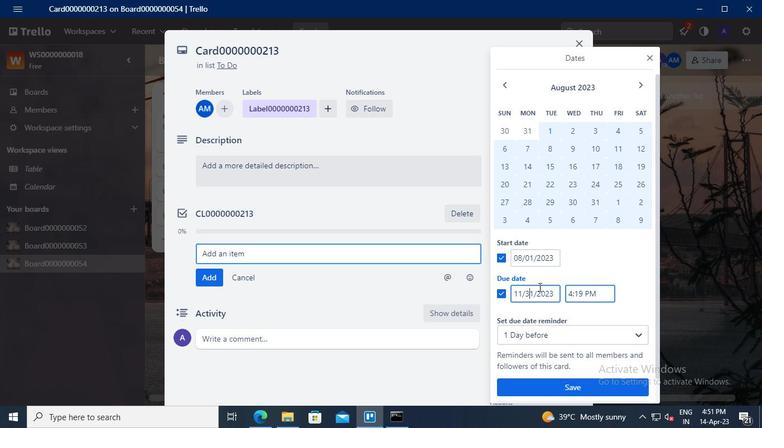 
Action: Keyboard Key.backspace
Screenshot: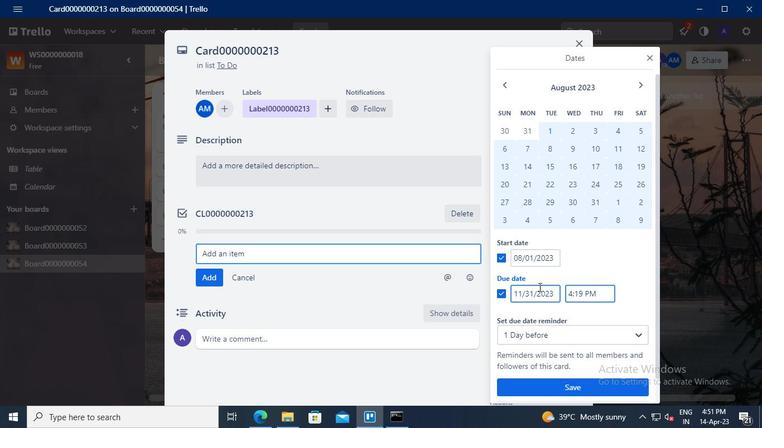 
Action: Keyboard Key.backspace
Screenshot: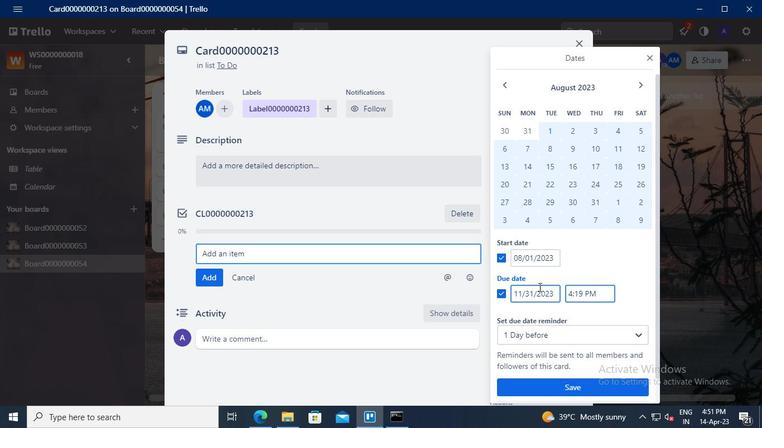
Action: Keyboard <104>
Screenshot: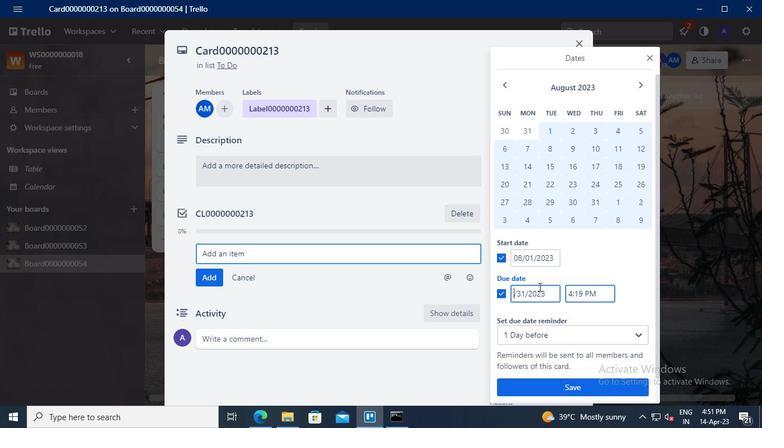 
Action: Mouse moved to (544, 388)
Screenshot: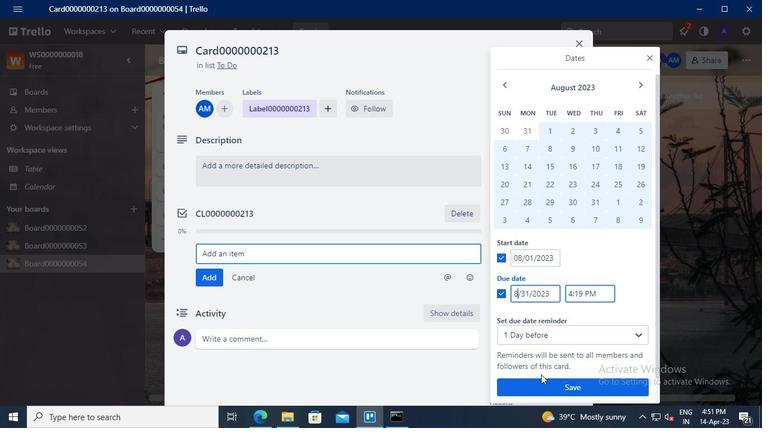 
Action: Mouse pressed left at (544, 388)
Screenshot: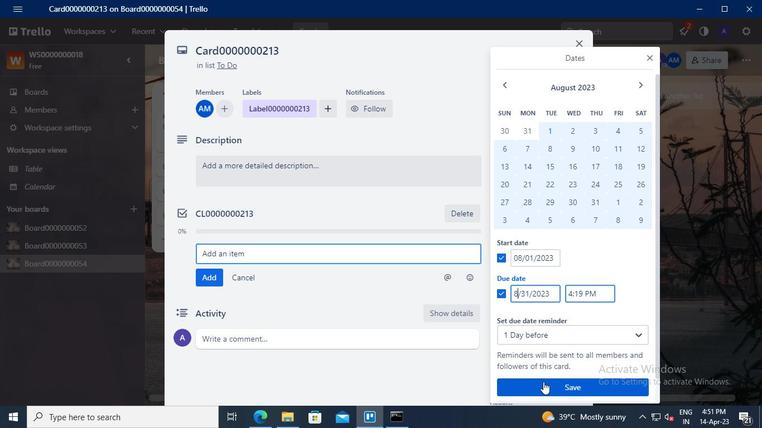 
Action: Mouse moved to (402, 423)
Screenshot: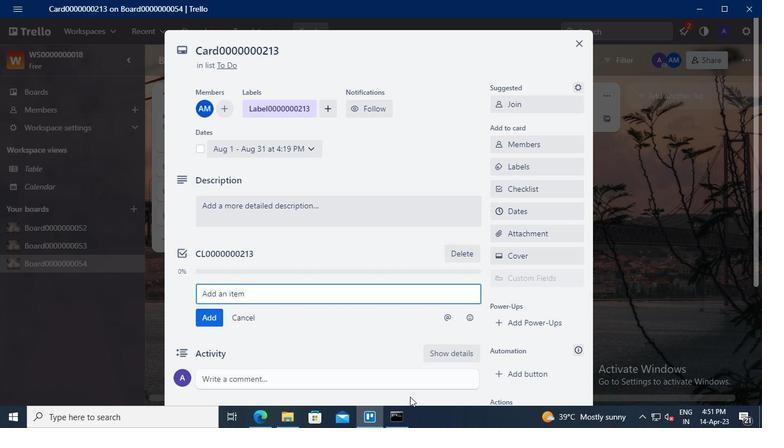 
Action: Mouse pressed left at (402, 423)
Screenshot: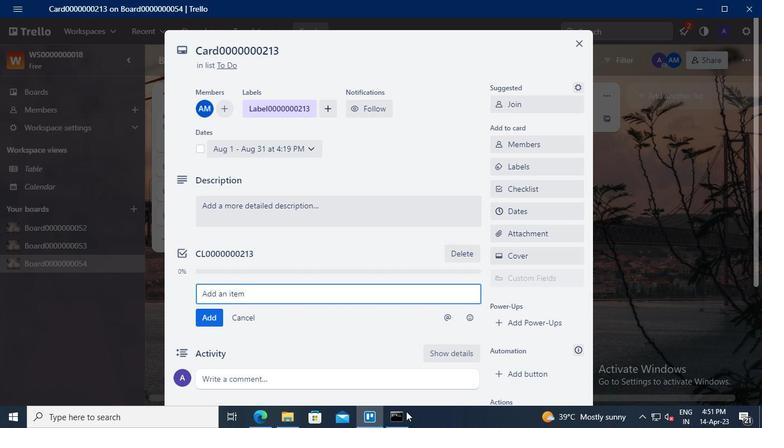 
Action: Mouse moved to (548, 29)
Screenshot: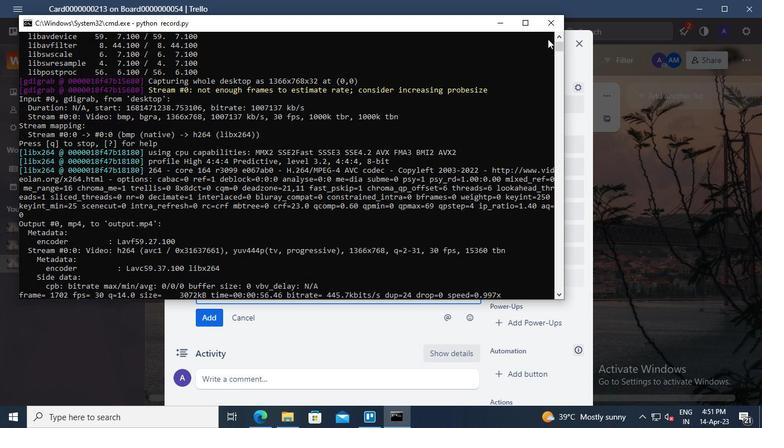 
Action: Mouse pressed left at (548, 29)
Screenshot: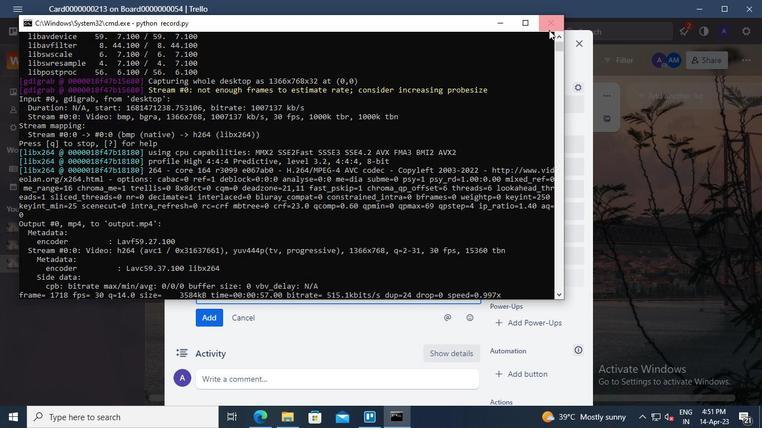 
